 Task: Open Card Card0000000085 in Board Board0000000022 in Workspace WS0000000008 in Trello. Add Member Email0000000029 to Card Card0000000085 in Board Board0000000022 in Workspace WS0000000008 in Trello. Add Green Label titled Label0000000085 to Card Card0000000085 in Board Board0000000022 in Workspace WS0000000008 in Trello. Add Checklist CL0000000085 to Card Card0000000085 in Board Board0000000022 in Workspace WS0000000008 in Trello. Add Dates with Start Date as Apr 08 2023 and Due Date as Apr 30 2023 to Card Card0000000085 in Board Board0000000022 in Workspace WS0000000008 in Trello
Action: Mouse moved to (372, 203)
Screenshot: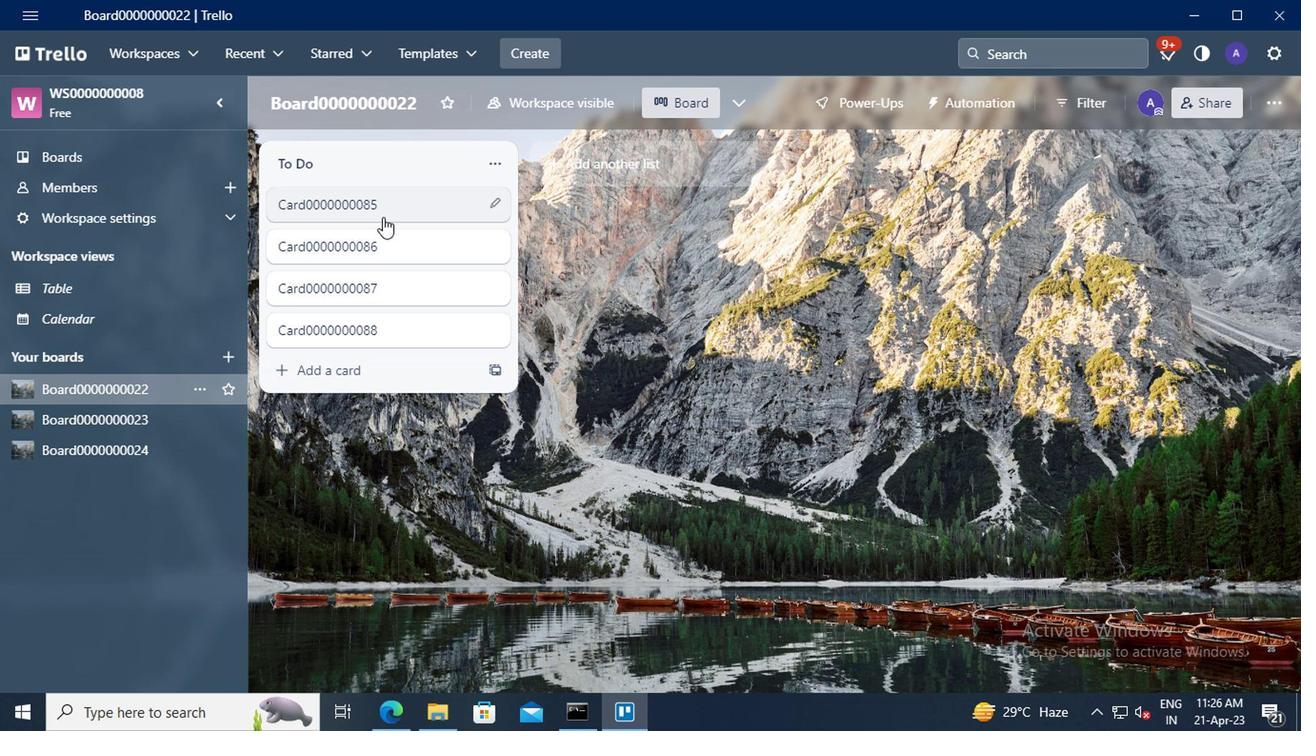 
Action: Mouse pressed left at (372, 203)
Screenshot: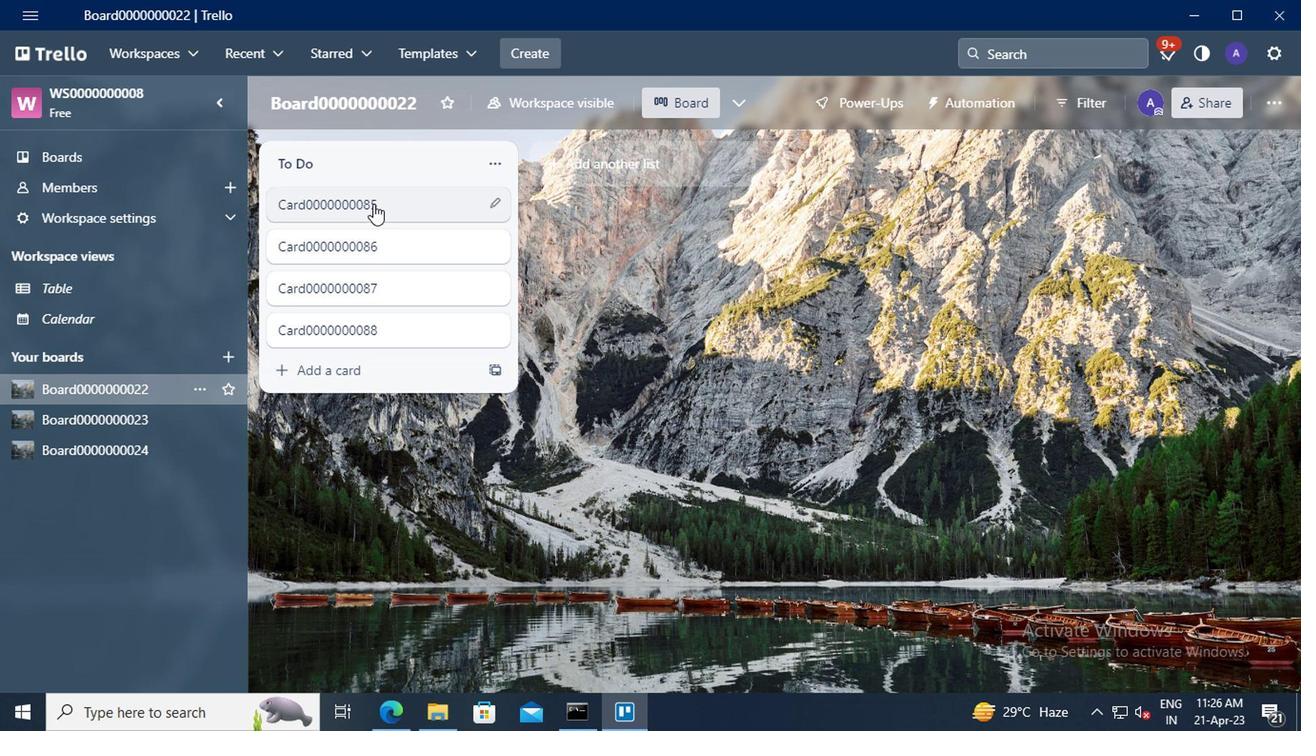 
Action: Mouse moved to (889, 178)
Screenshot: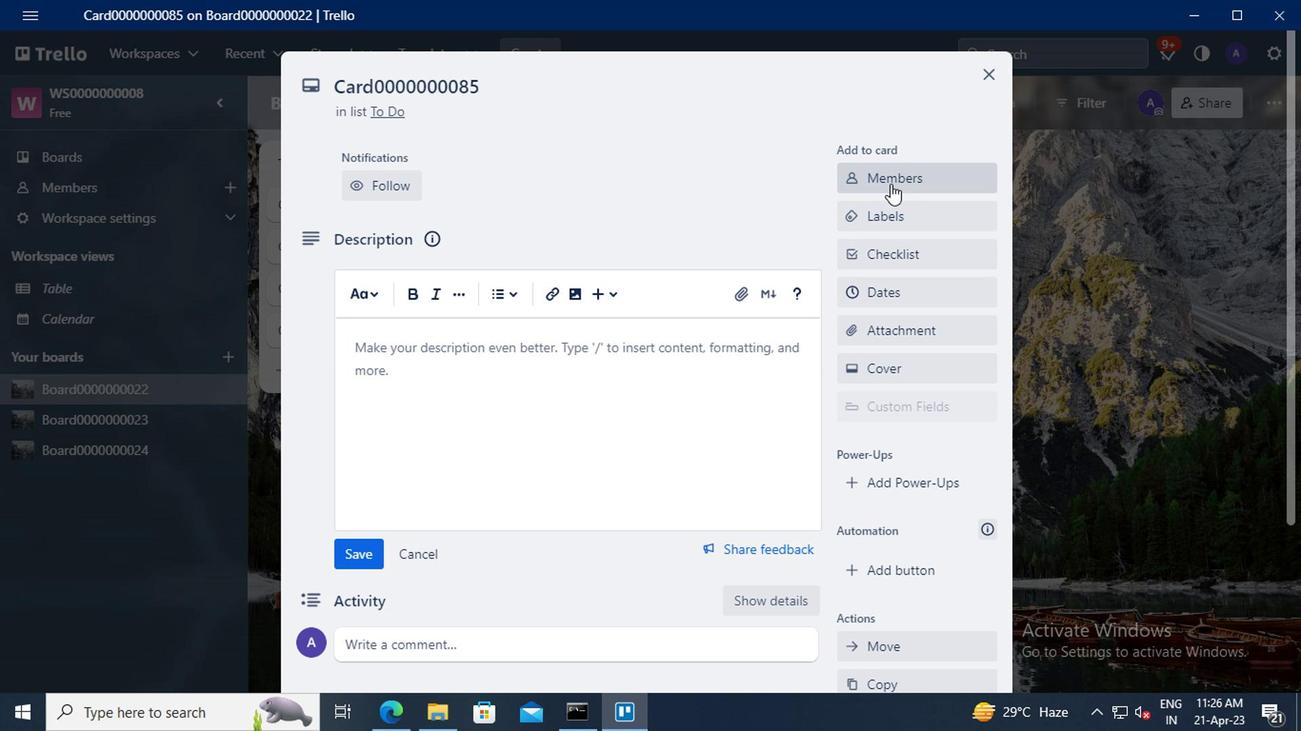 
Action: Mouse pressed left at (889, 178)
Screenshot: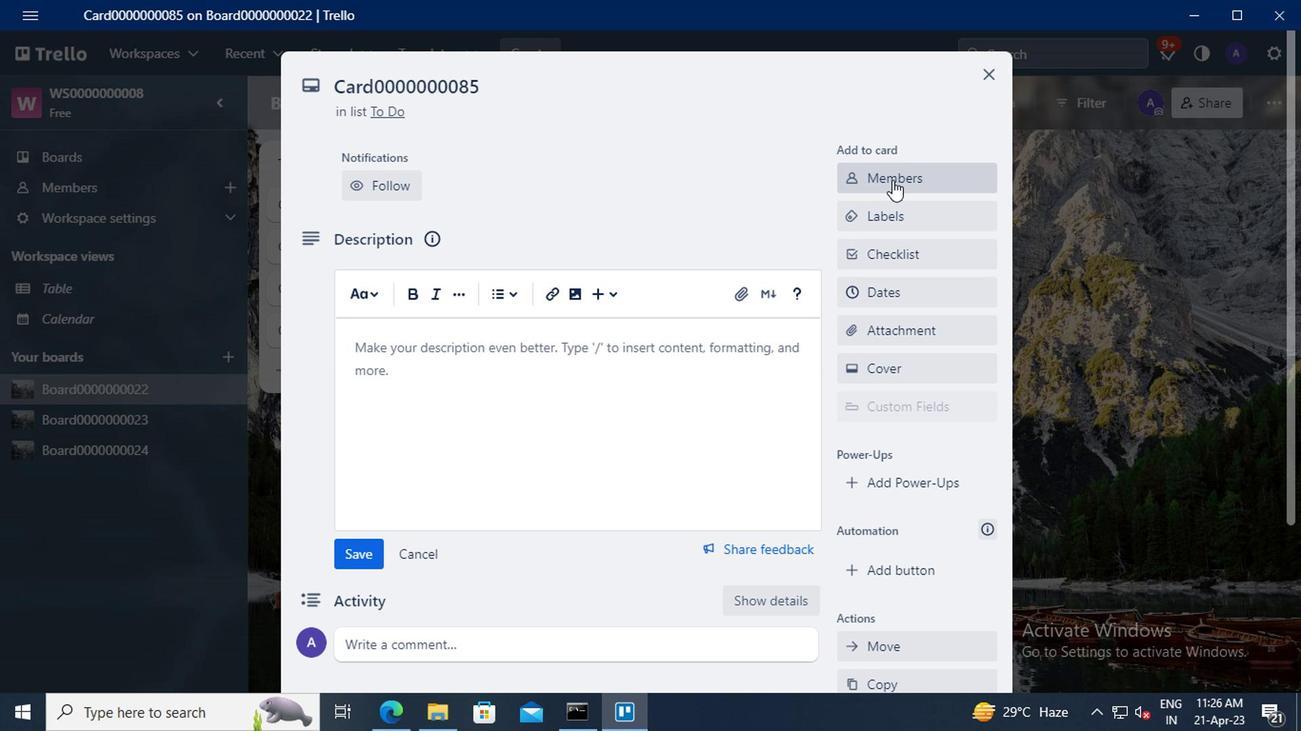 
Action: Mouse moved to (888, 262)
Screenshot: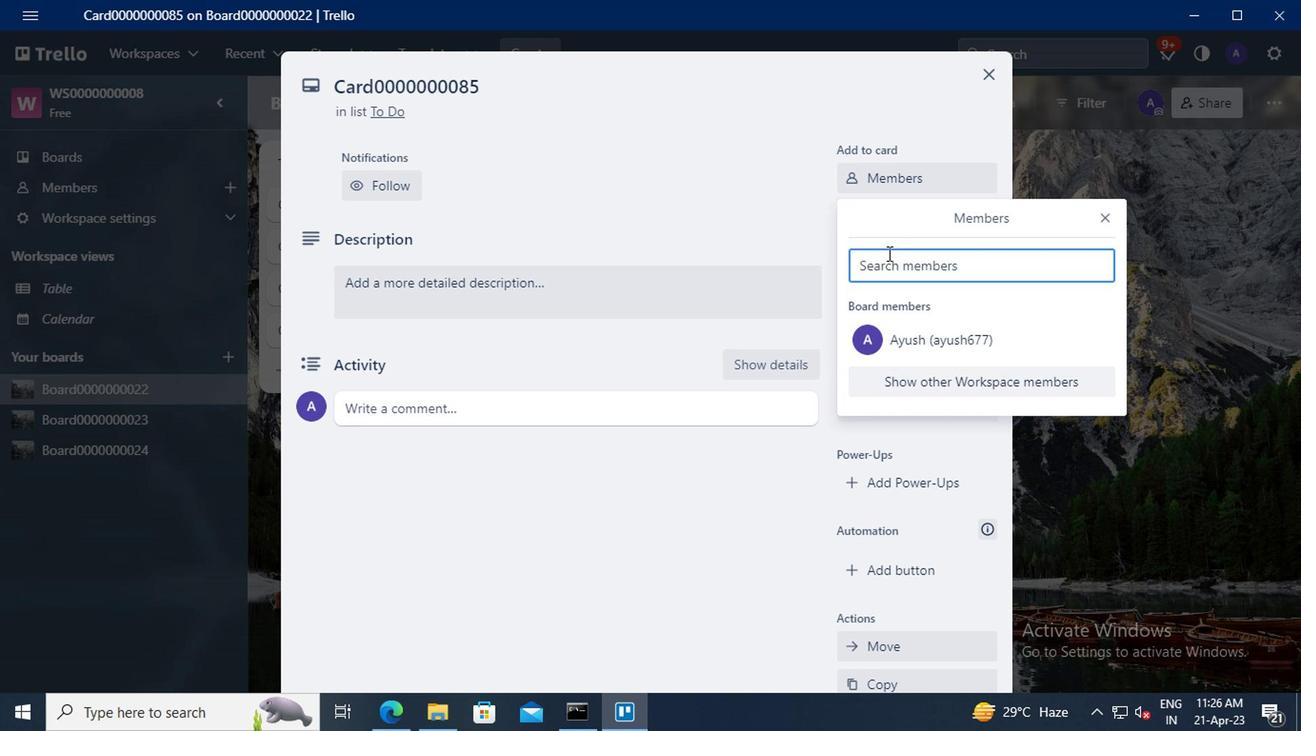 
Action: Mouse pressed left at (888, 262)
Screenshot: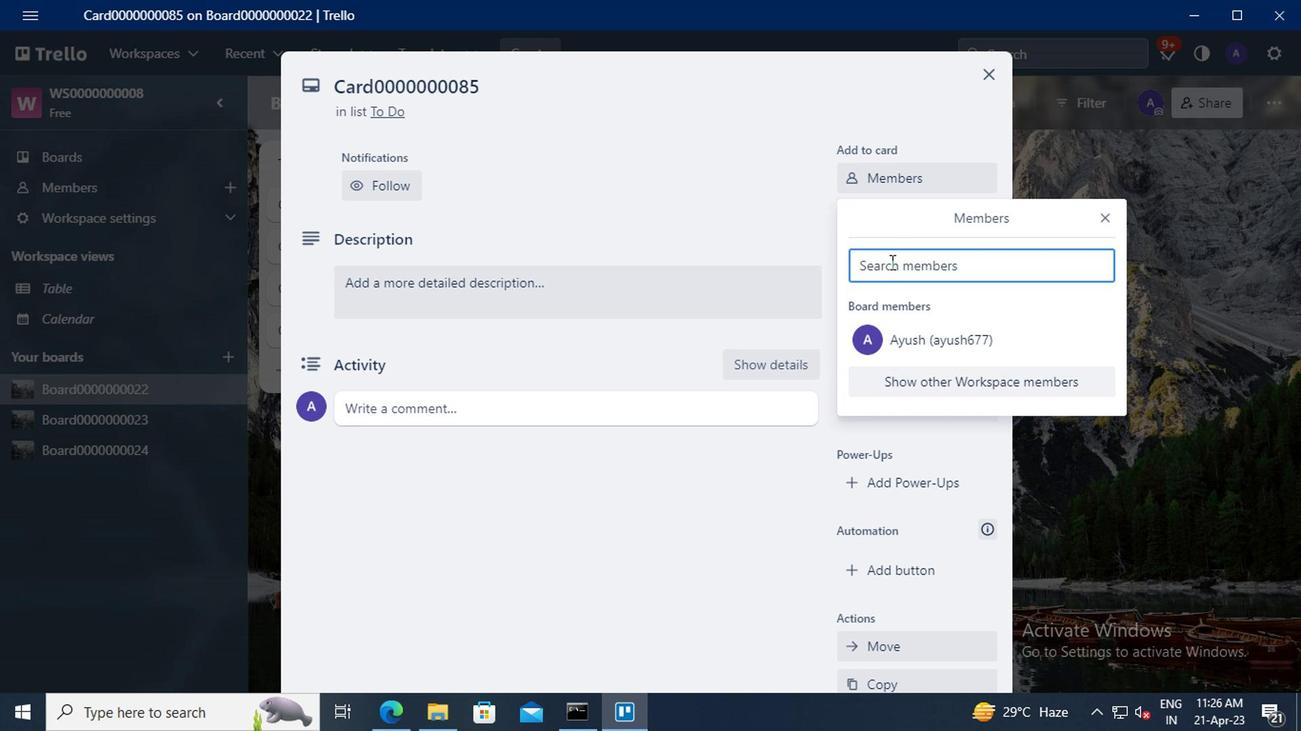 
Action: Key pressed mailaustralia7<Key.shift>@GMAIL.COM
Screenshot: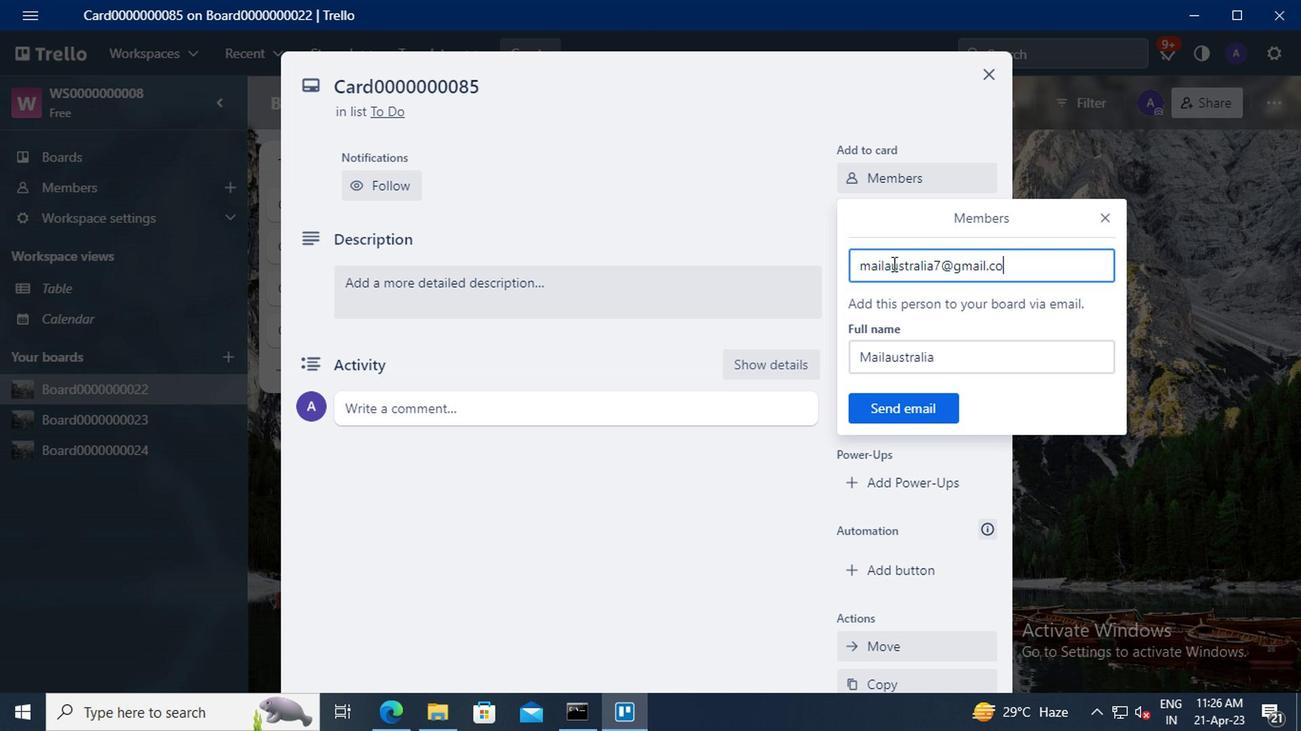 
Action: Mouse moved to (893, 401)
Screenshot: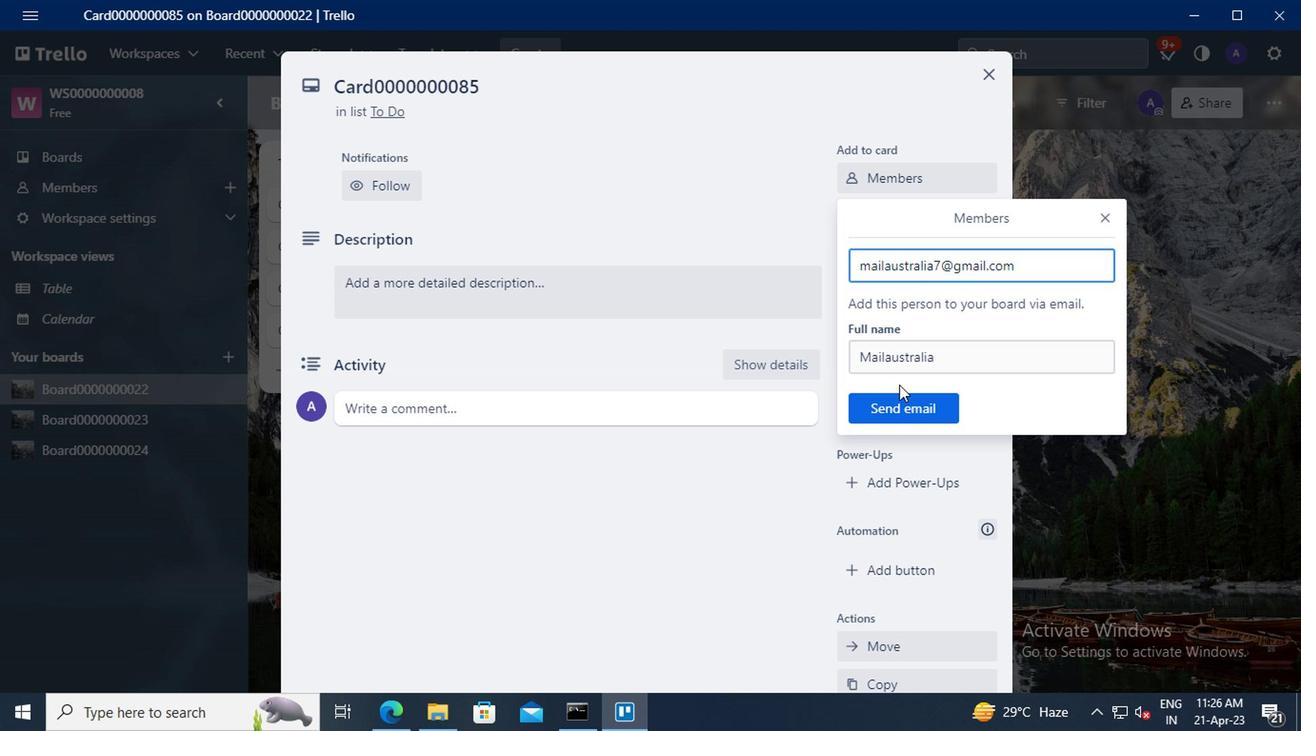 
Action: Mouse pressed left at (893, 401)
Screenshot: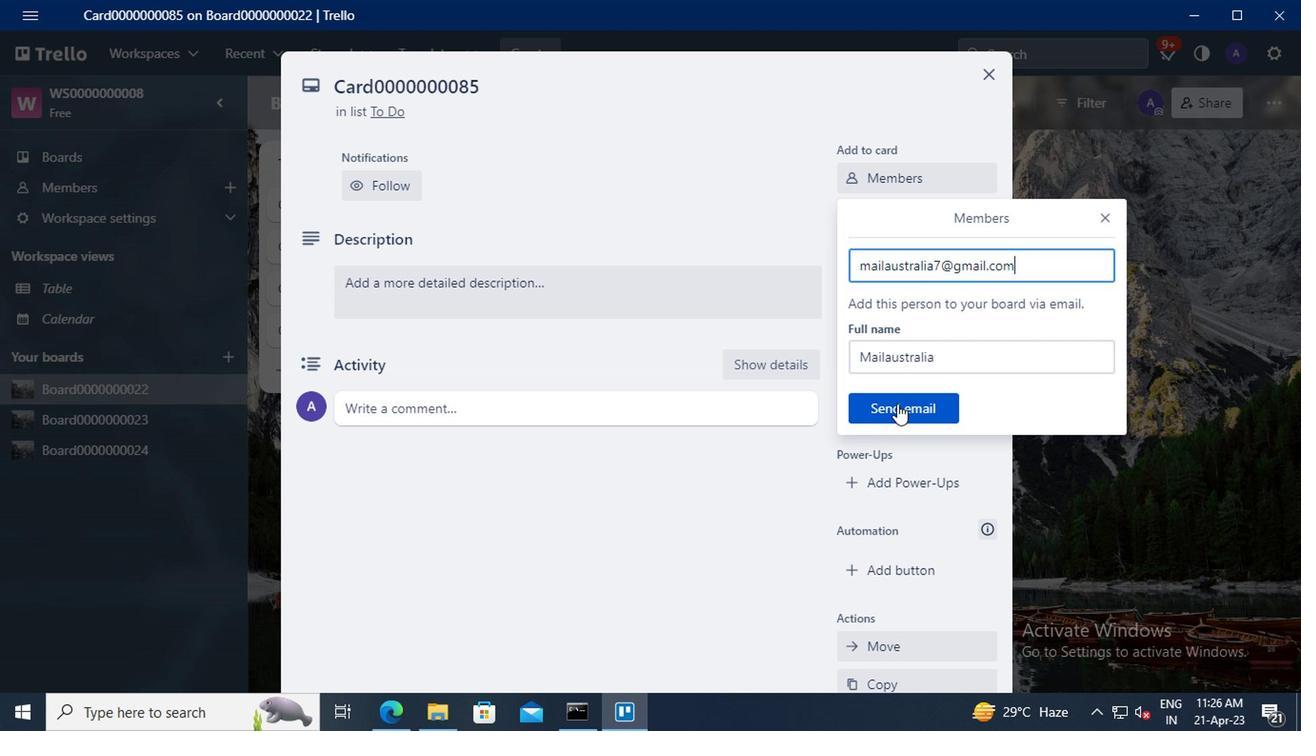 
Action: Mouse moved to (915, 282)
Screenshot: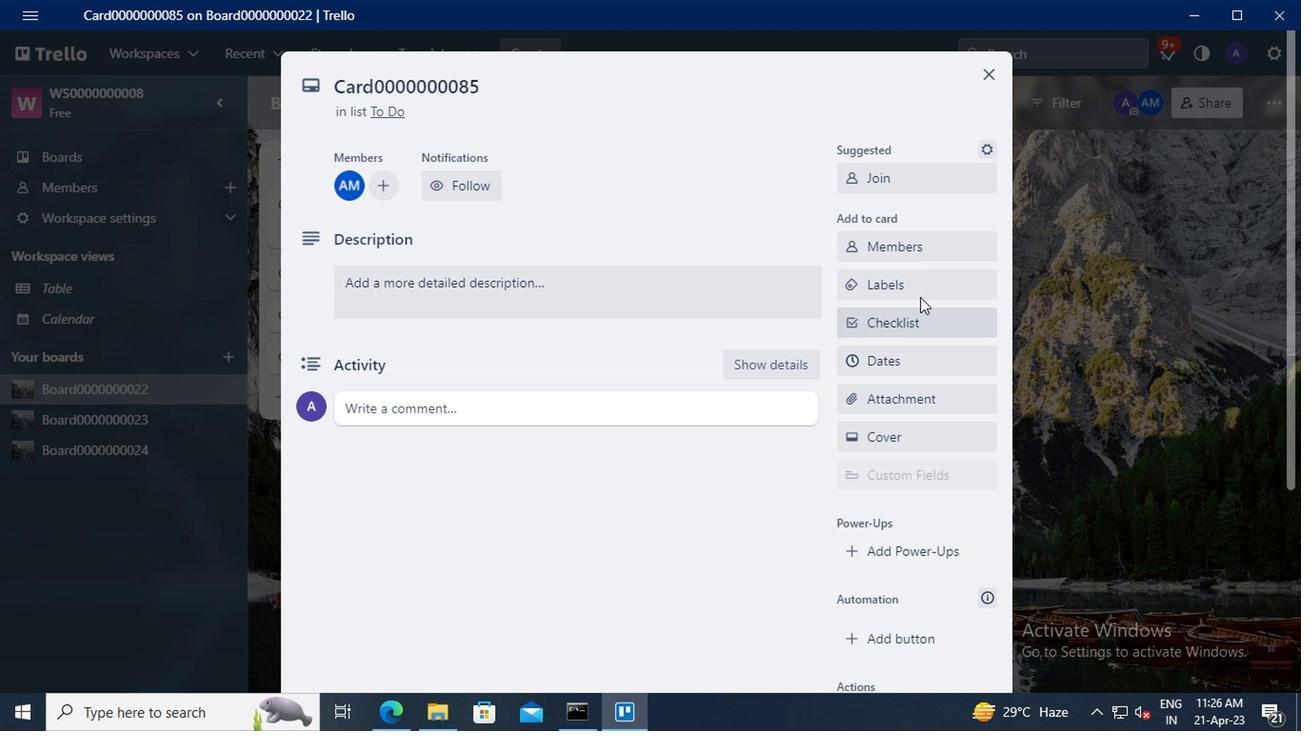 
Action: Mouse pressed left at (915, 282)
Screenshot: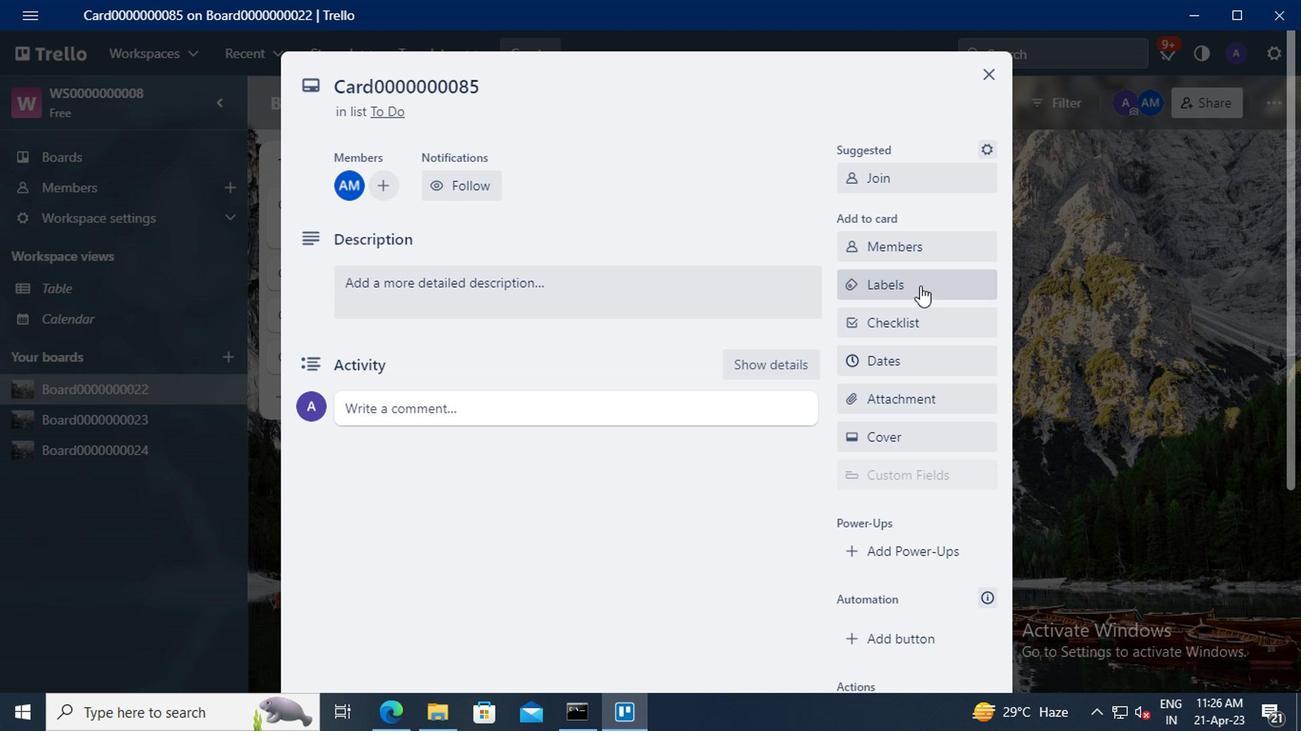 
Action: Mouse moved to (965, 431)
Screenshot: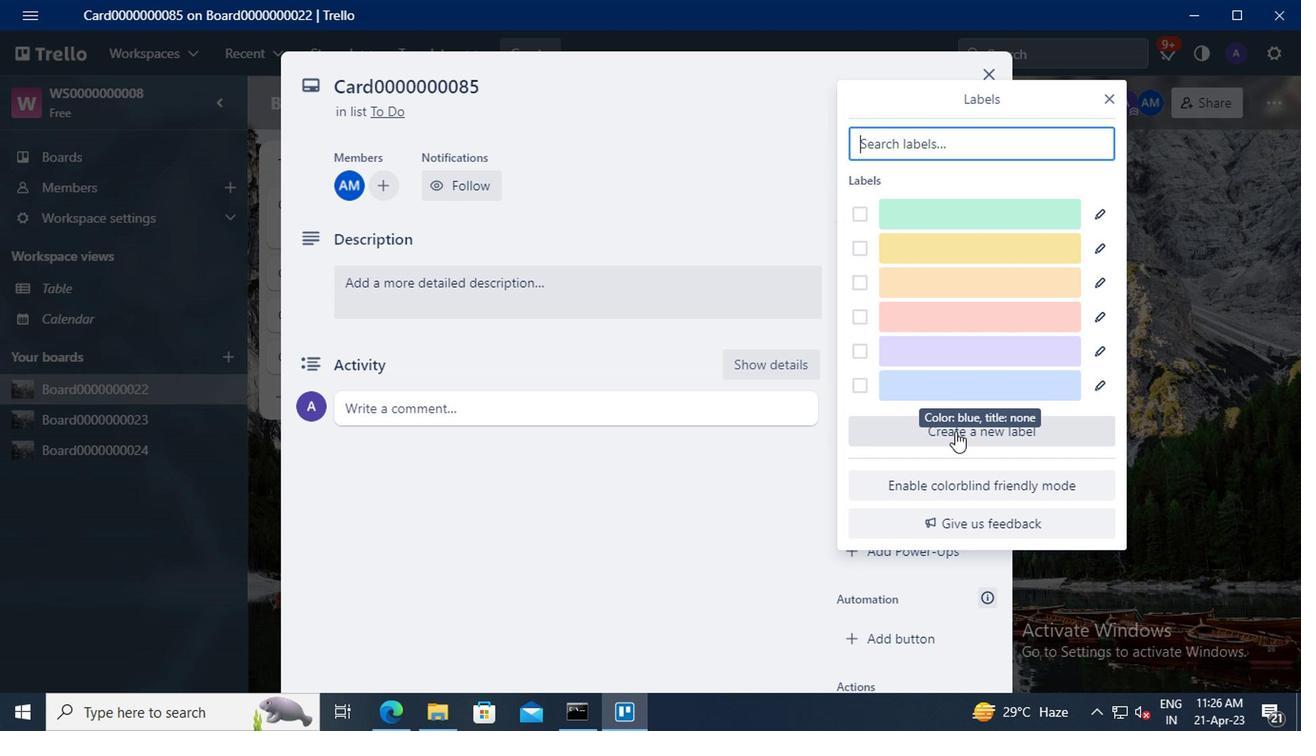 
Action: Mouse pressed left at (965, 431)
Screenshot: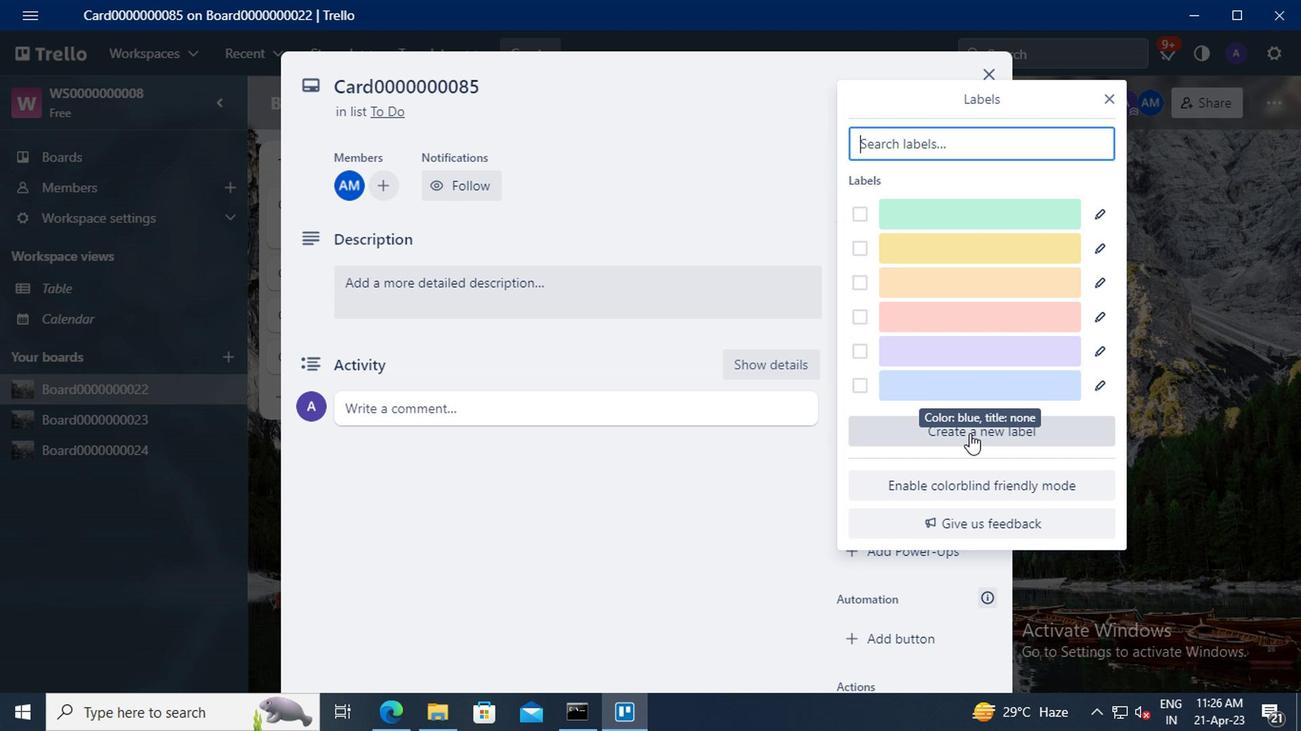 
Action: Mouse moved to (910, 277)
Screenshot: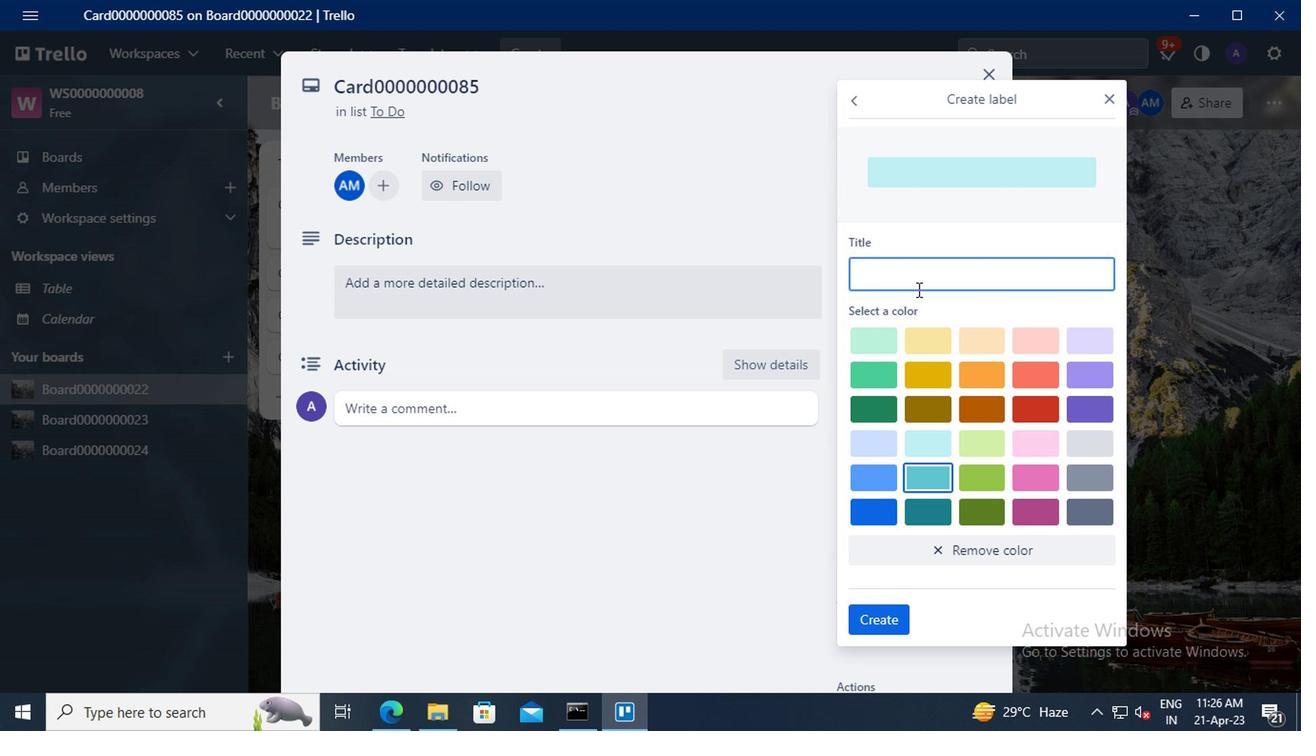 
Action: Mouse pressed left at (910, 277)
Screenshot: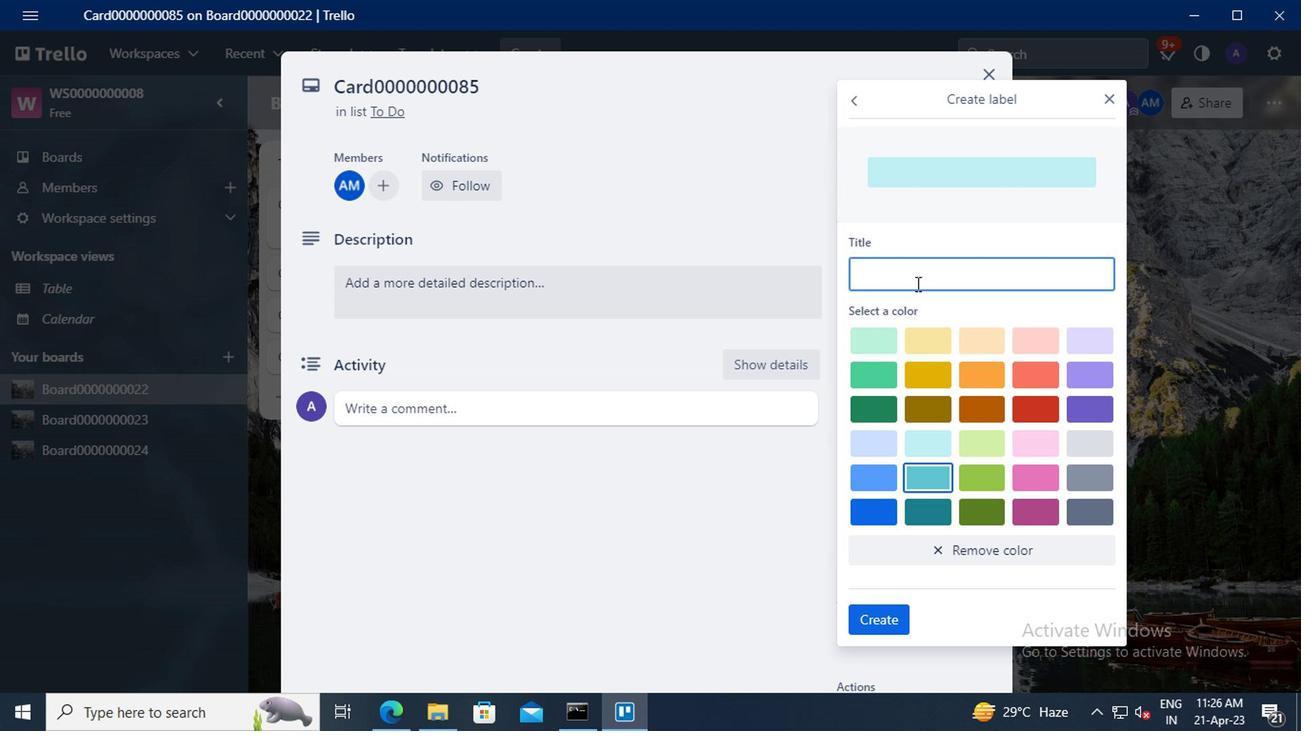 
Action: Key pressed <Key.shift>LABEL0000000085
Screenshot: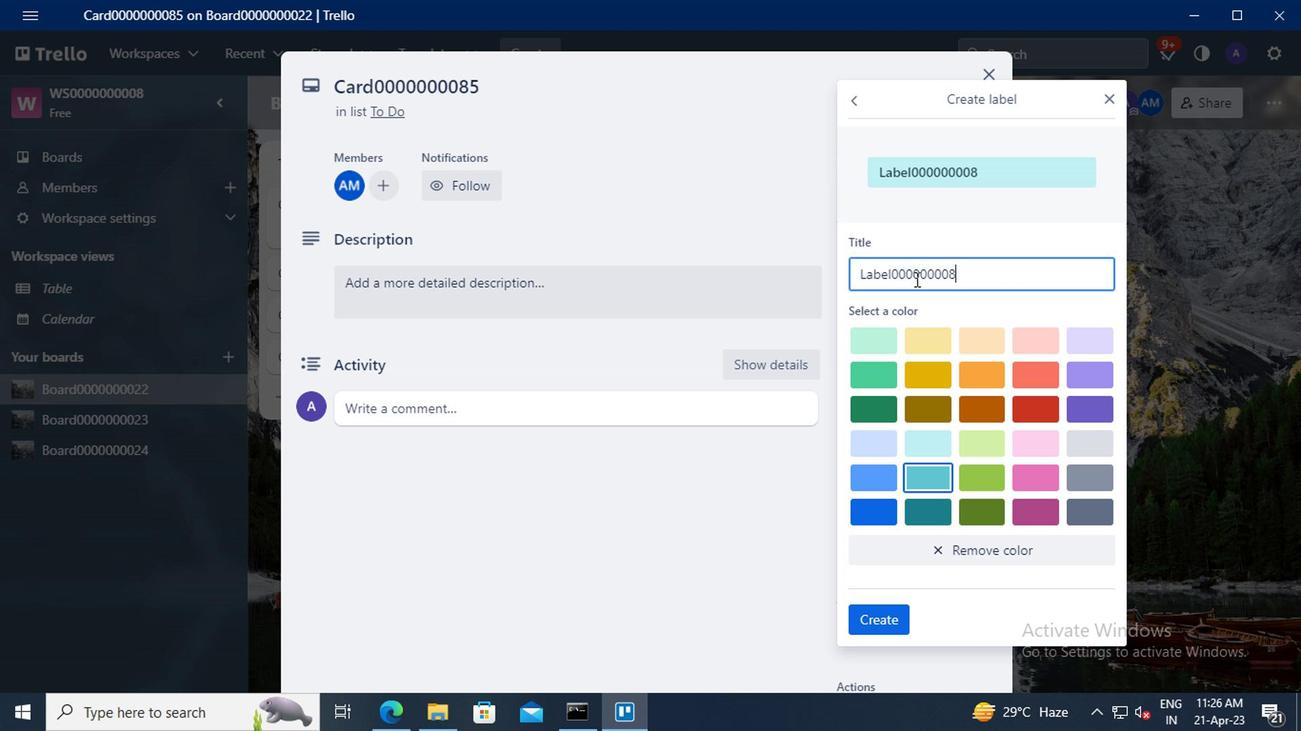 
Action: Mouse moved to (879, 368)
Screenshot: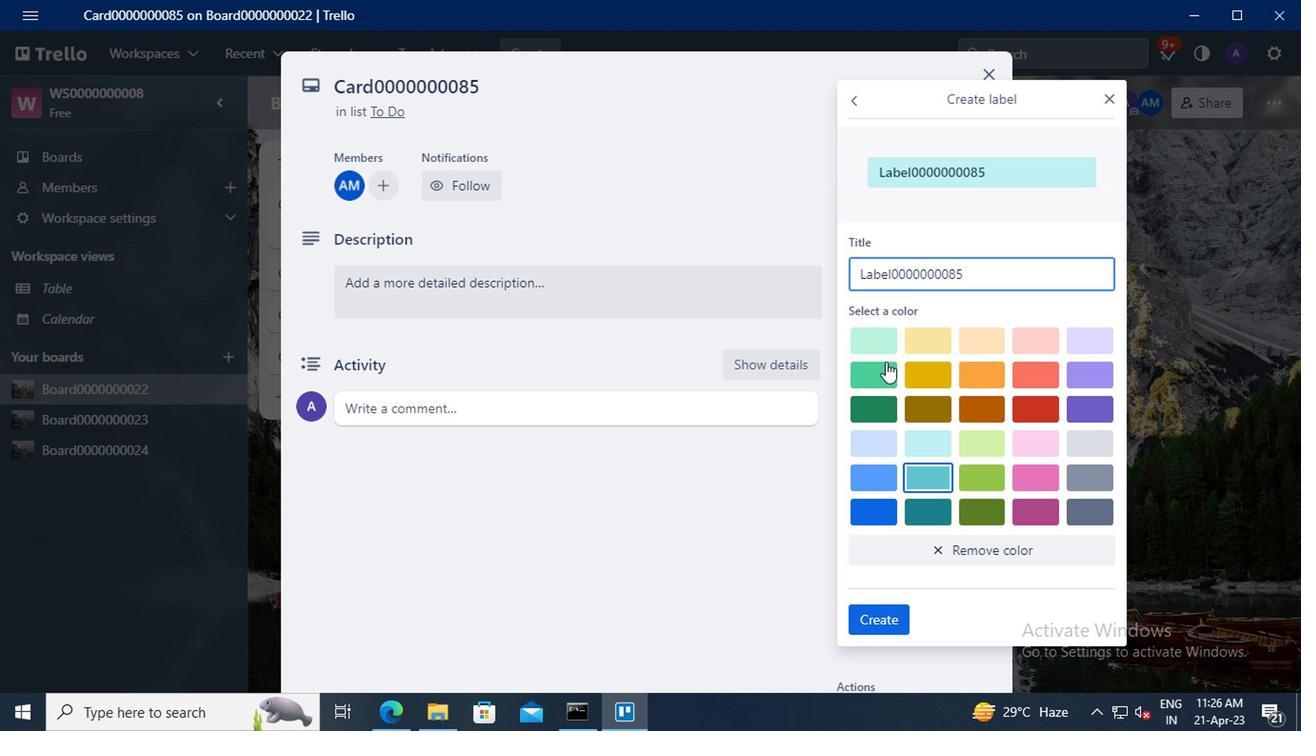 
Action: Mouse pressed left at (879, 368)
Screenshot: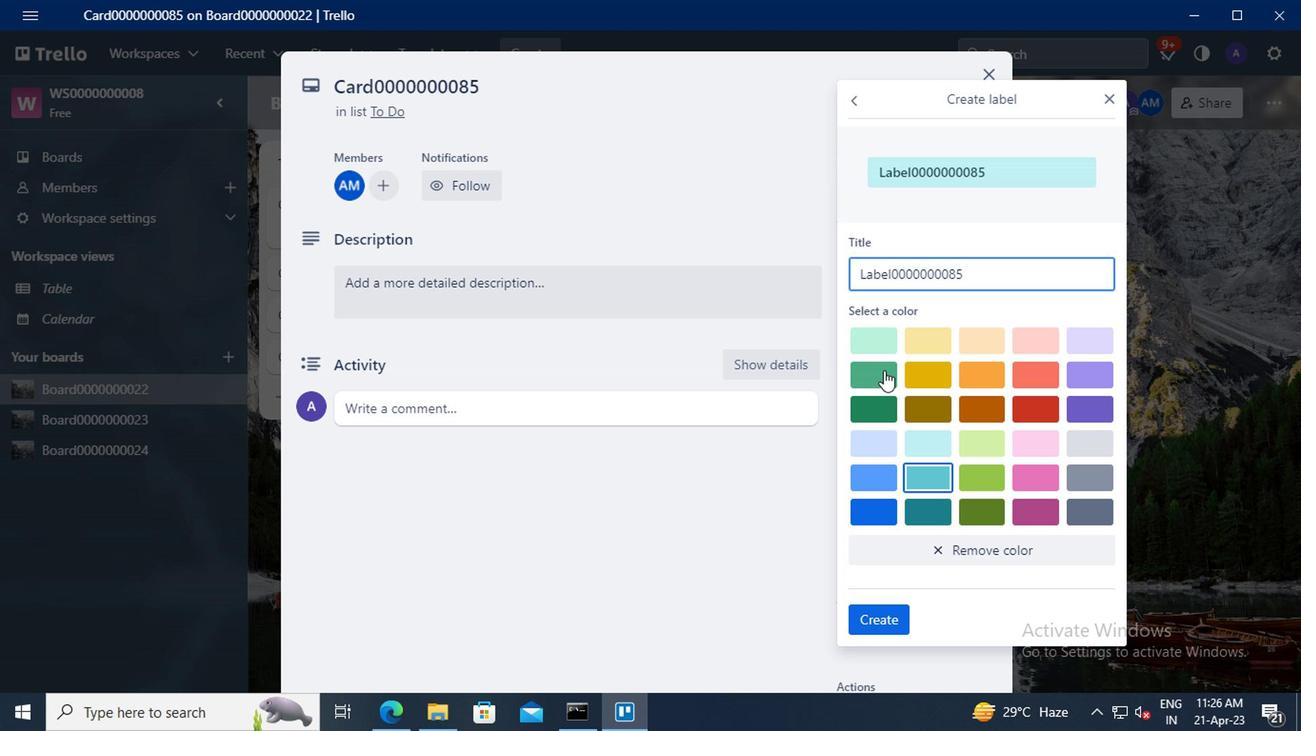 
Action: Mouse moved to (881, 611)
Screenshot: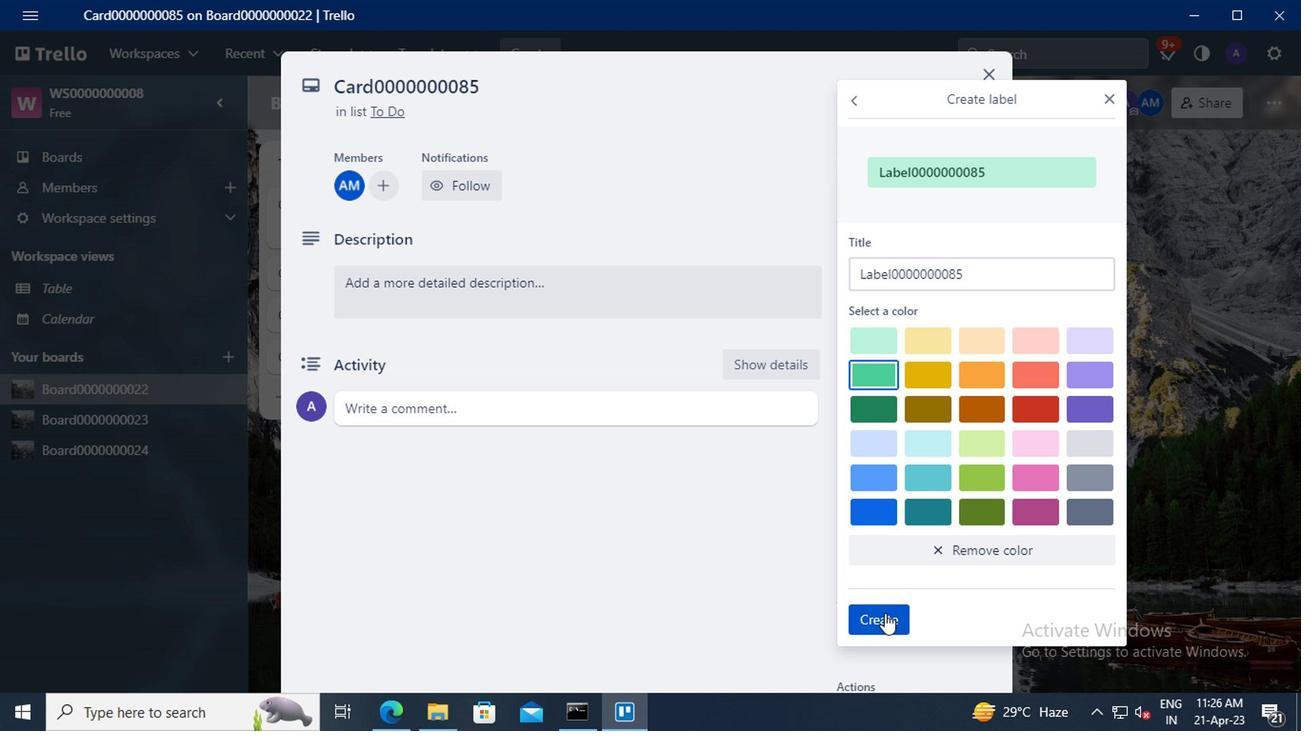 
Action: Mouse pressed left at (881, 611)
Screenshot: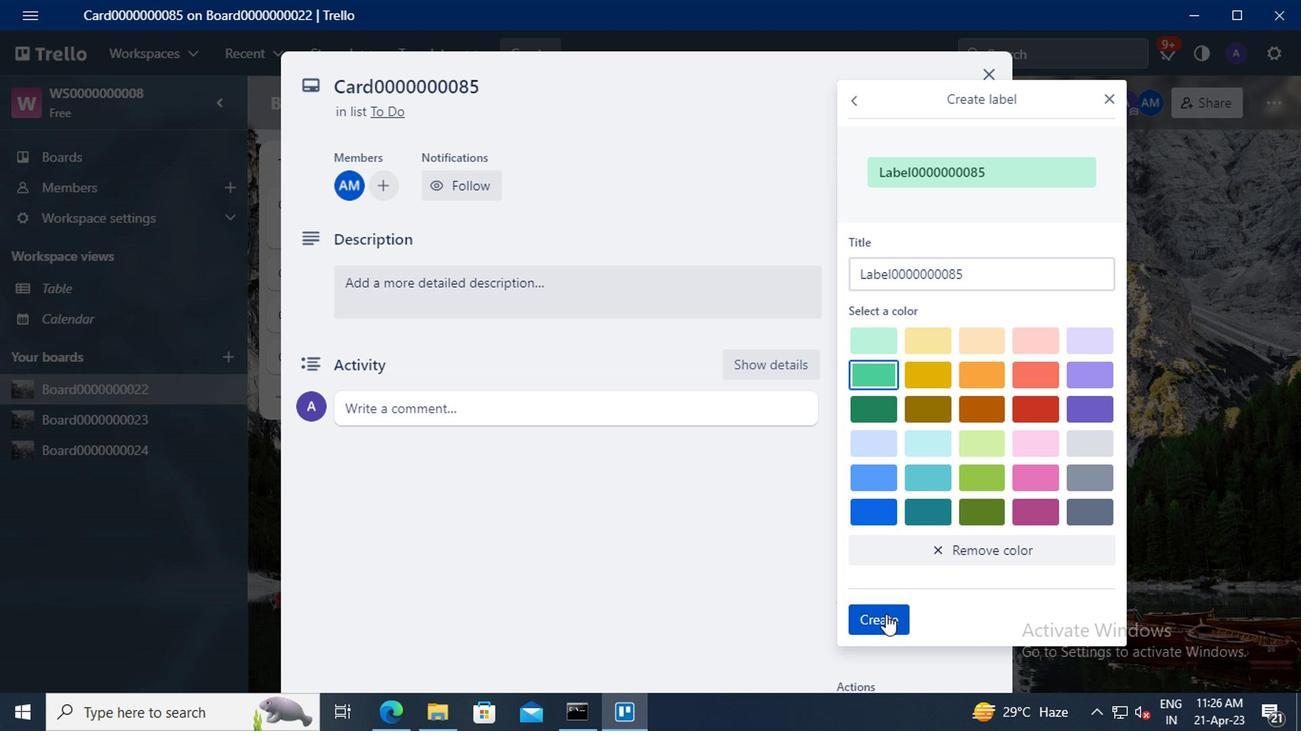 
Action: Mouse moved to (1103, 100)
Screenshot: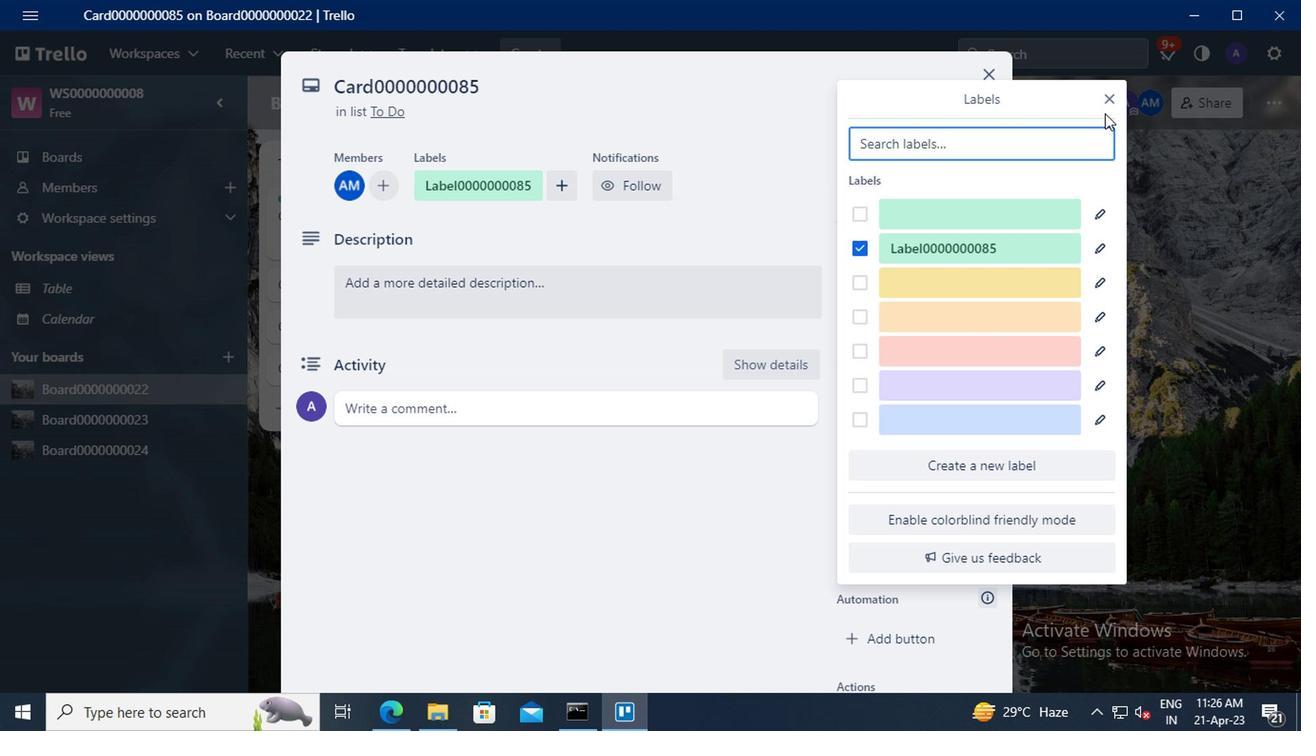 
Action: Mouse pressed left at (1103, 100)
Screenshot: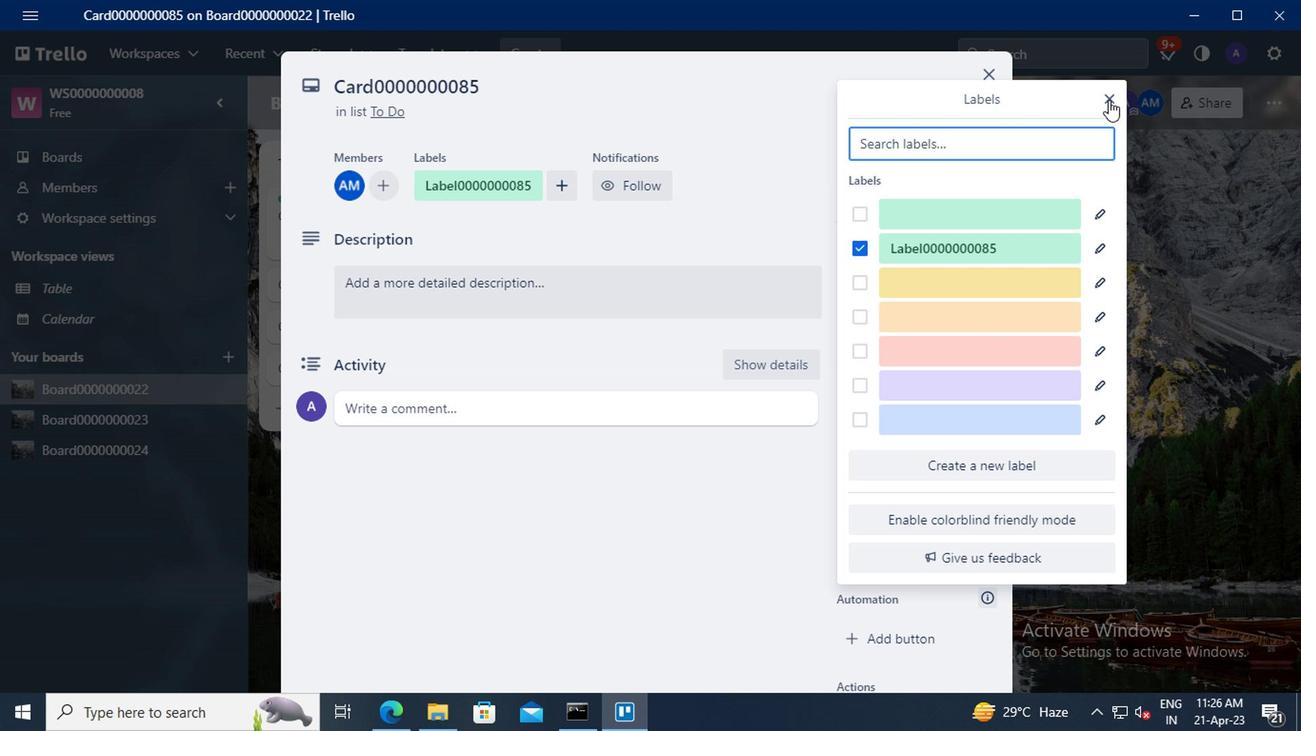 
Action: Mouse moved to (916, 315)
Screenshot: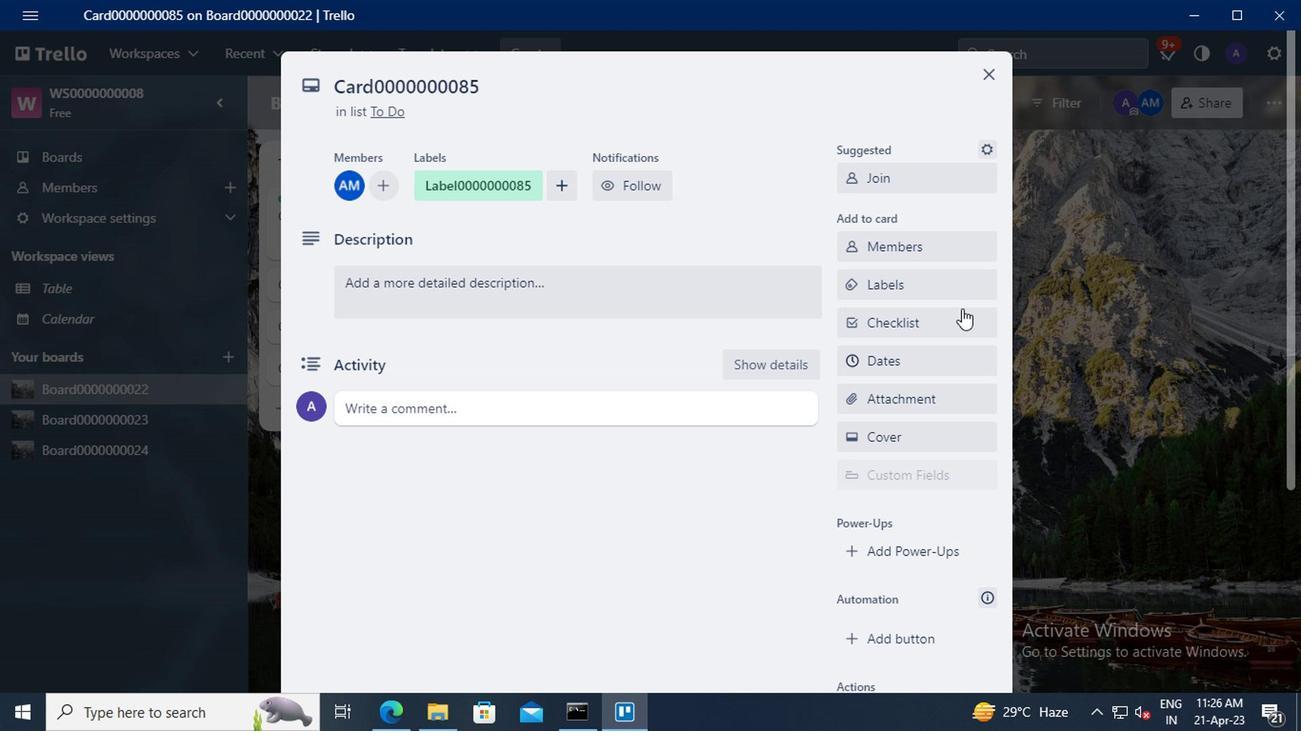 
Action: Mouse pressed left at (916, 315)
Screenshot: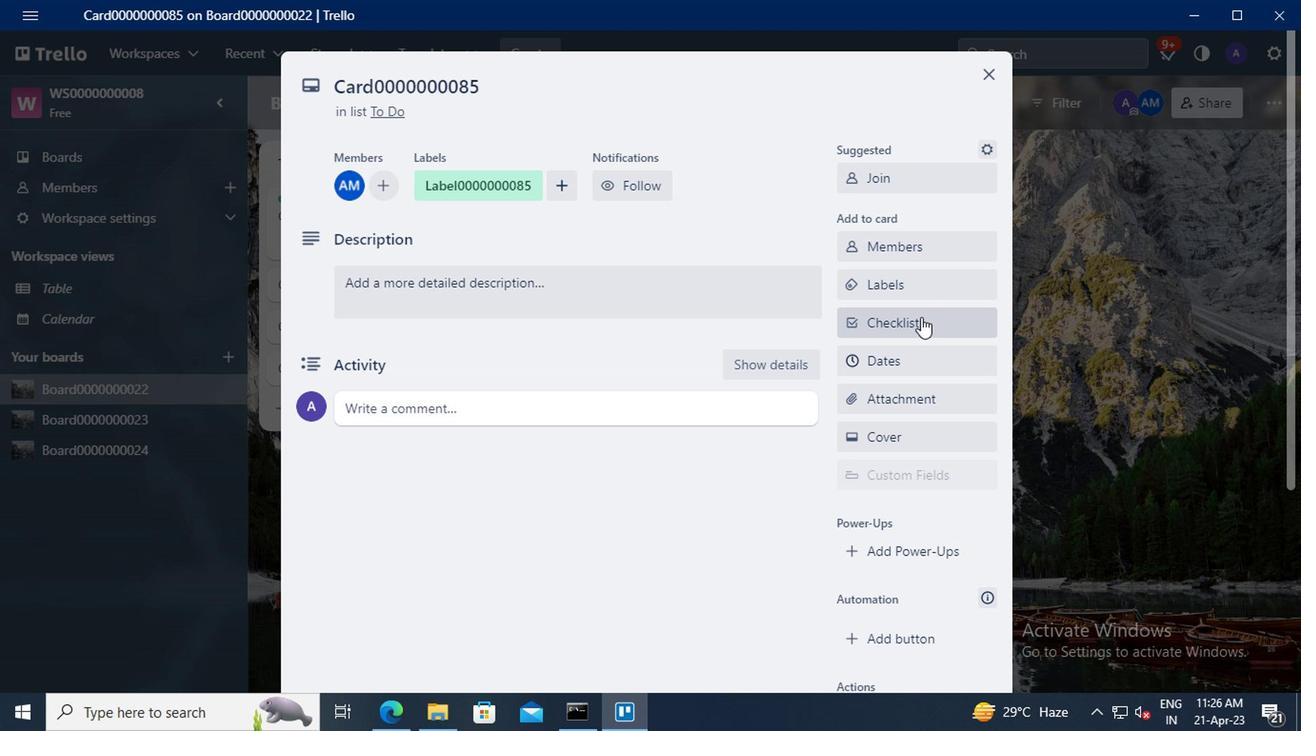 
Action: Key pressed <Key.delete><Key.shift>CL0000000085
Screenshot: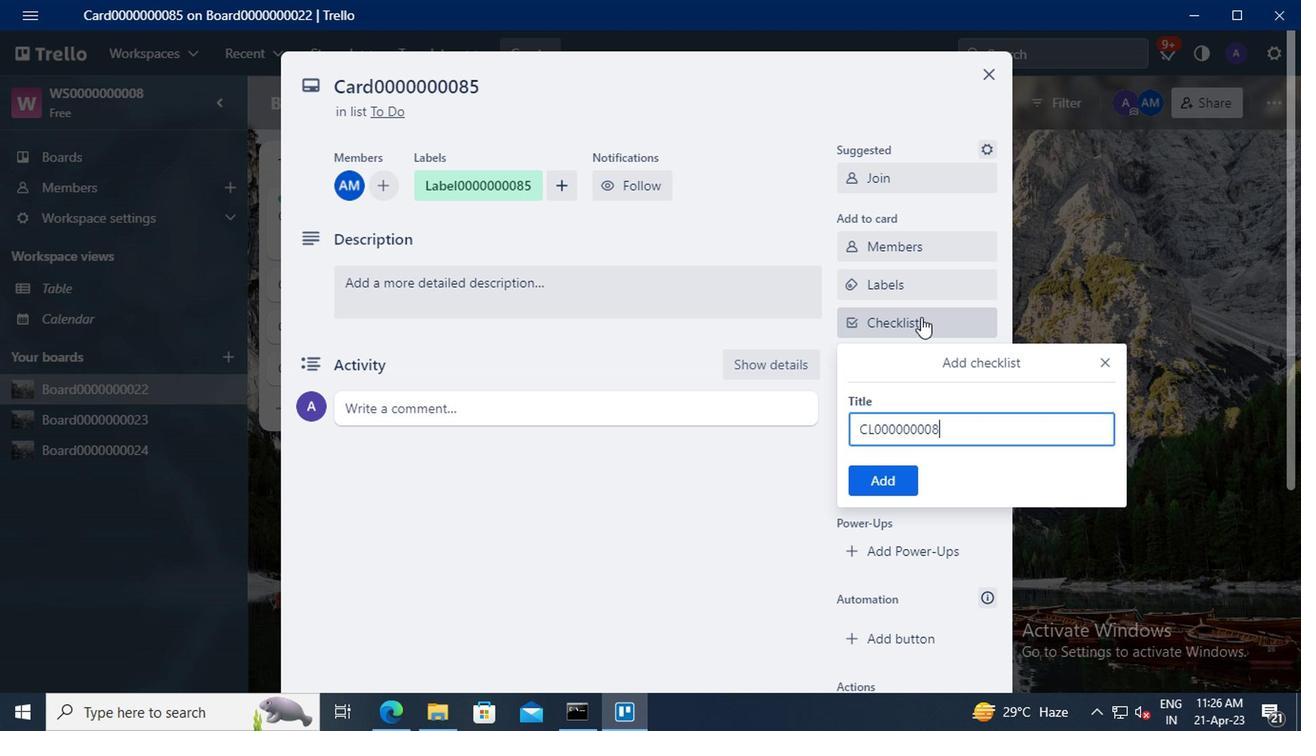 
Action: Mouse moved to (888, 479)
Screenshot: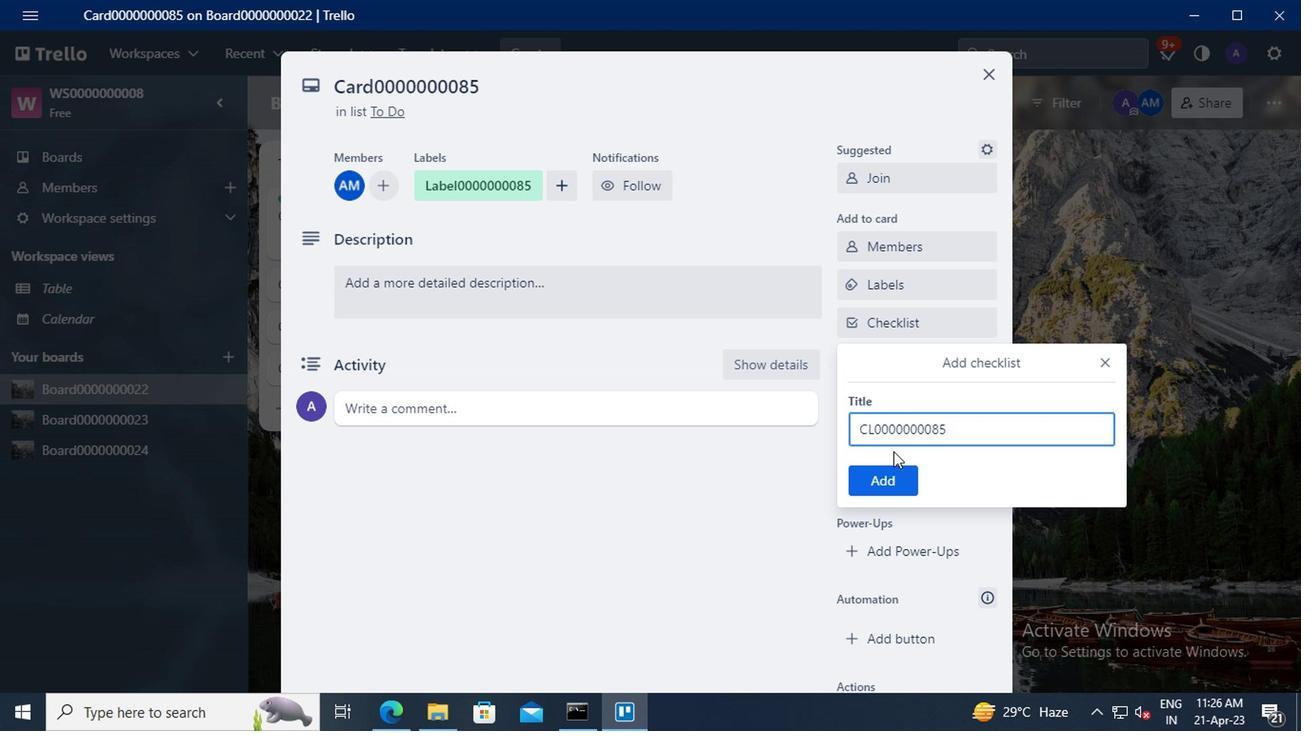 
Action: Mouse pressed left at (888, 479)
Screenshot: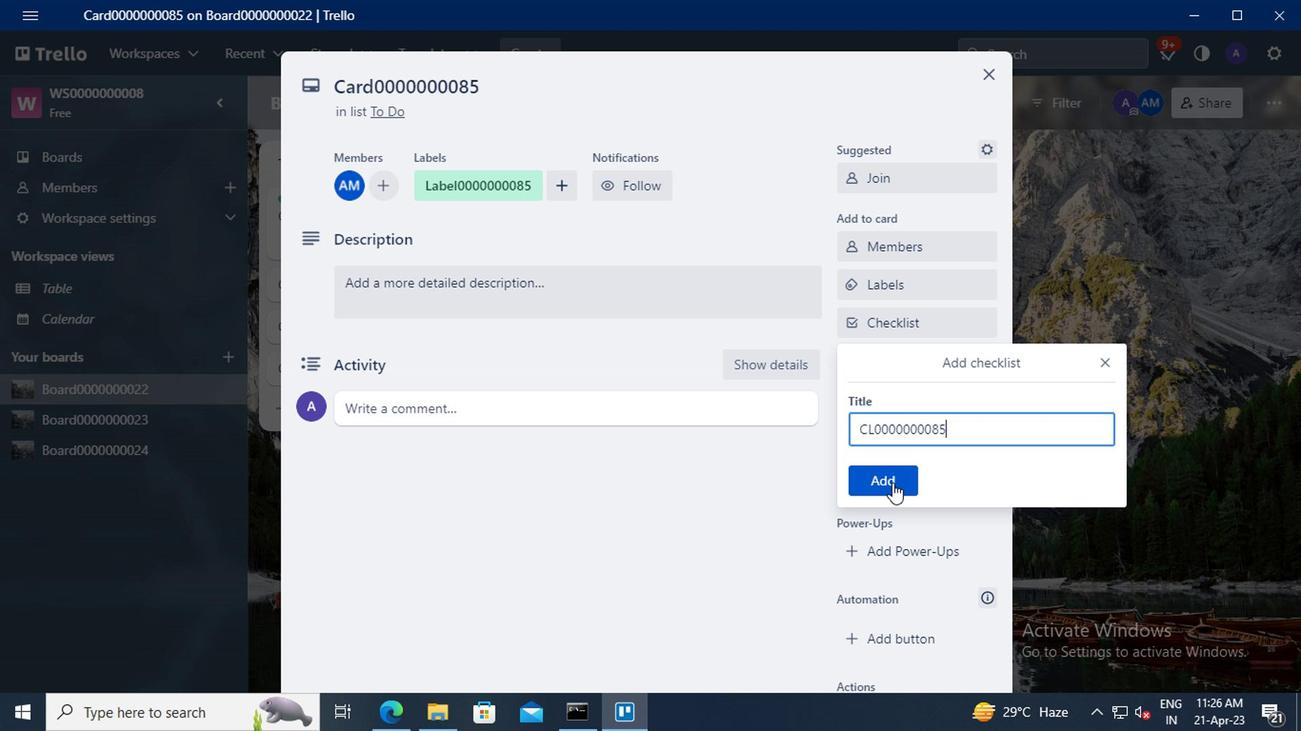 
Action: Mouse moved to (898, 358)
Screenshot: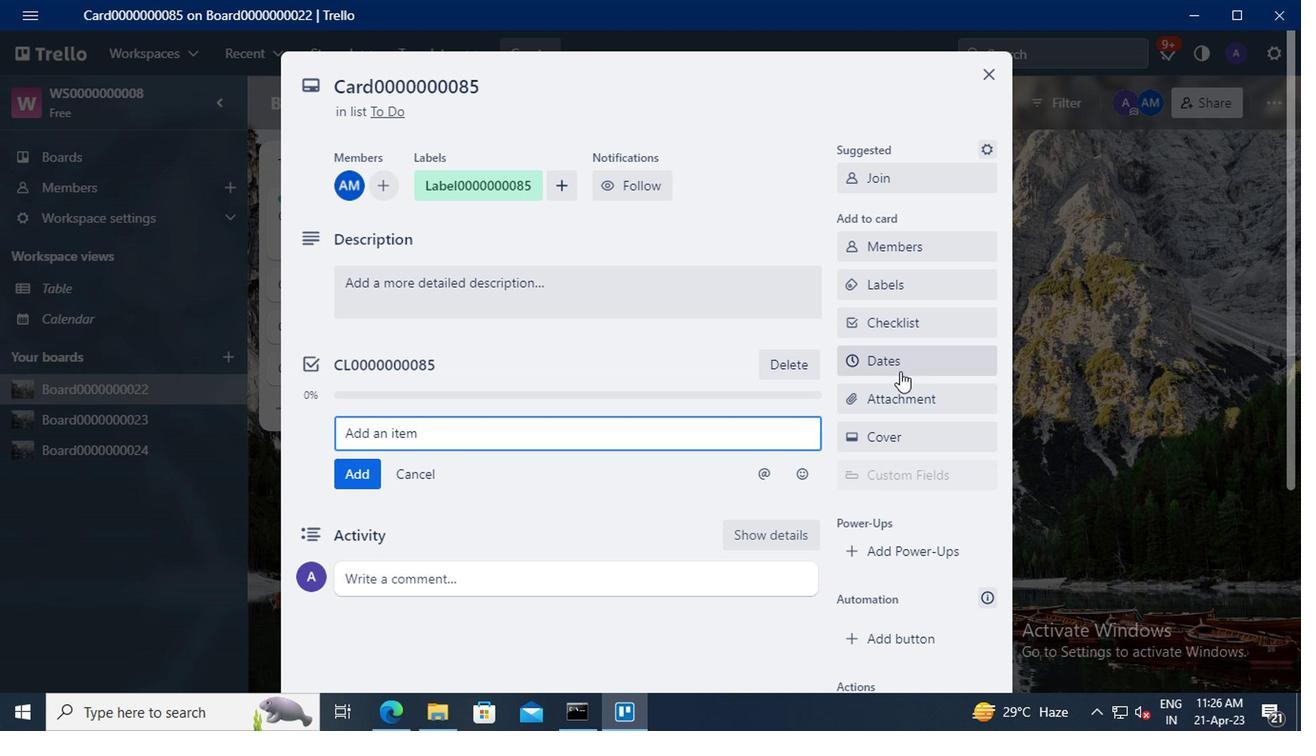 
Action: Mouse pressed left at (898, 358)
Screenshot: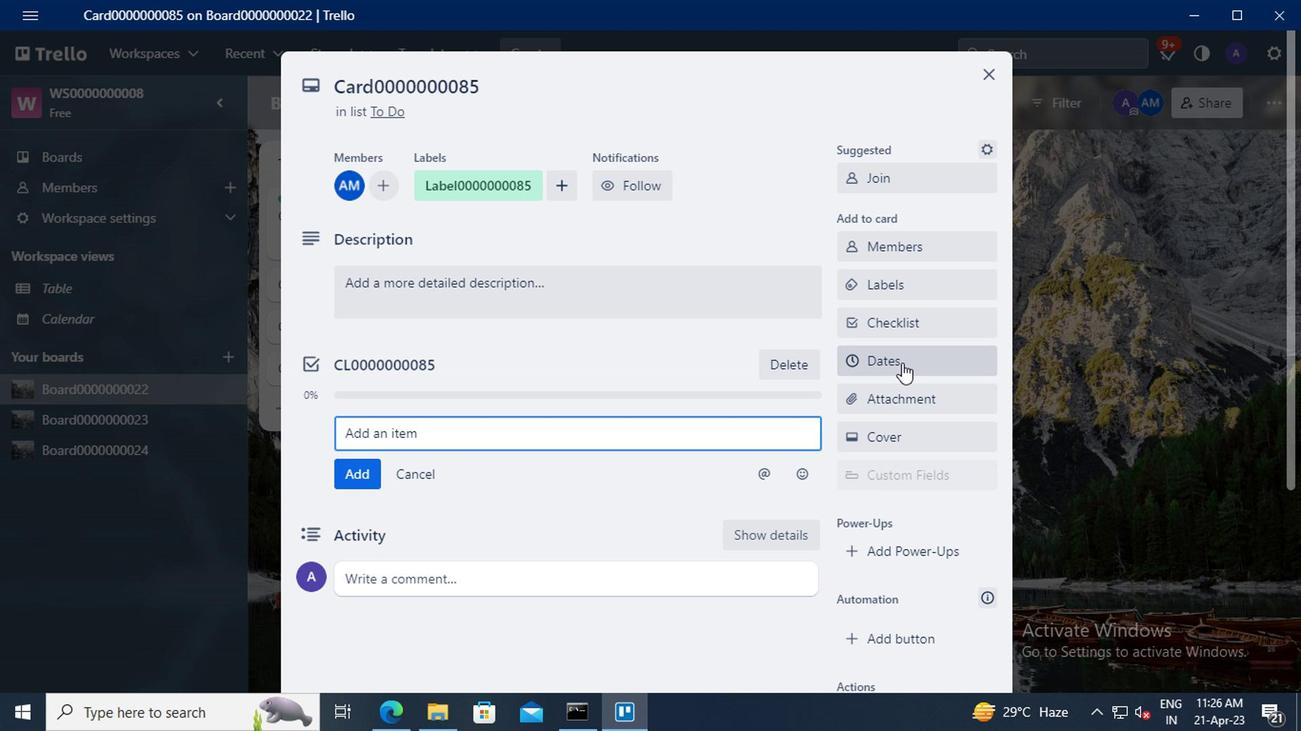
Action: Mouse moved to (853, 437)
Screenshot: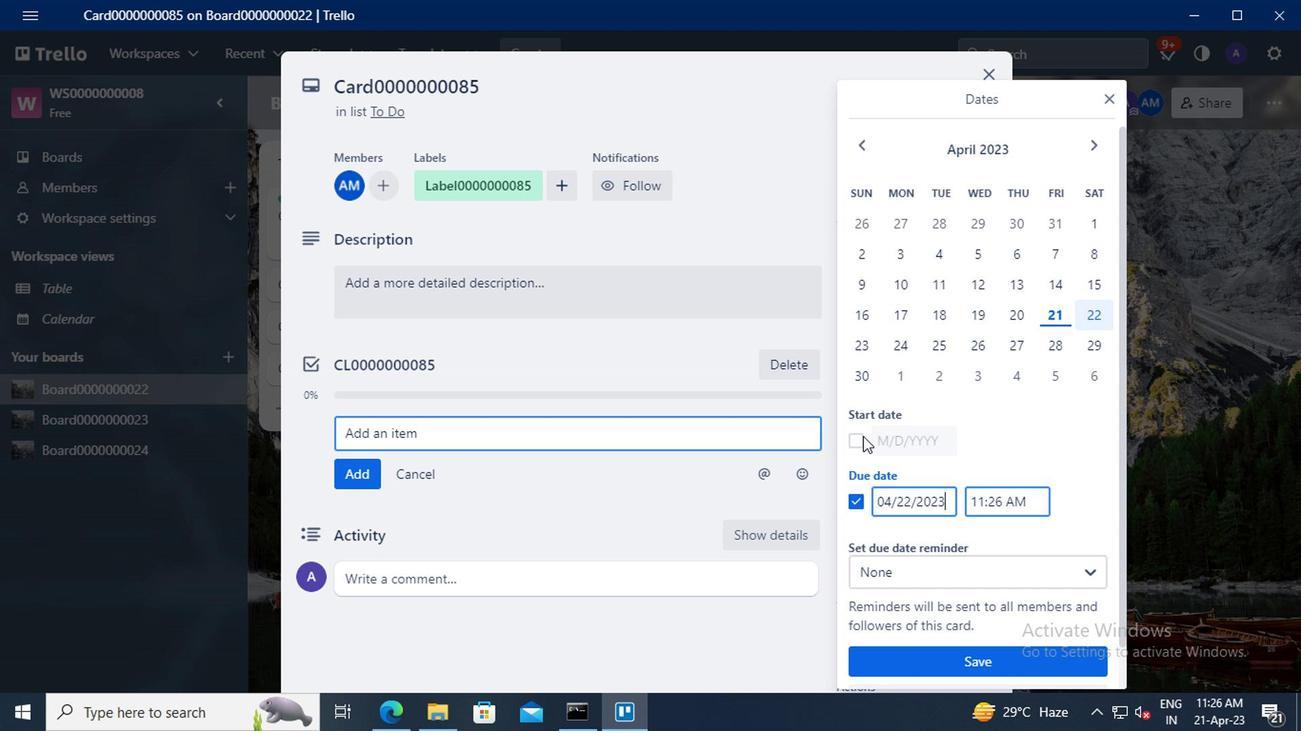 
Action: Mouse pressed left at (853, 437)
Screenshot: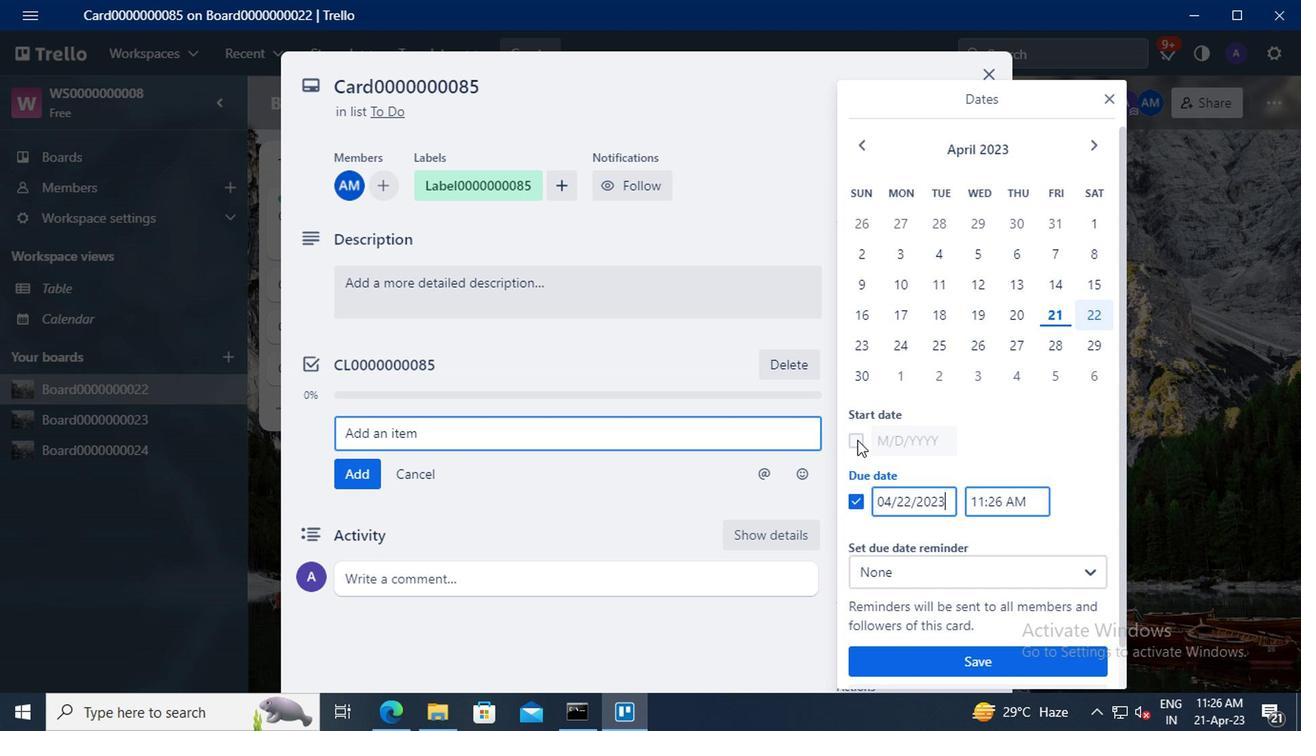 
Action: Mouse moved to (904, 437)
Screenshot: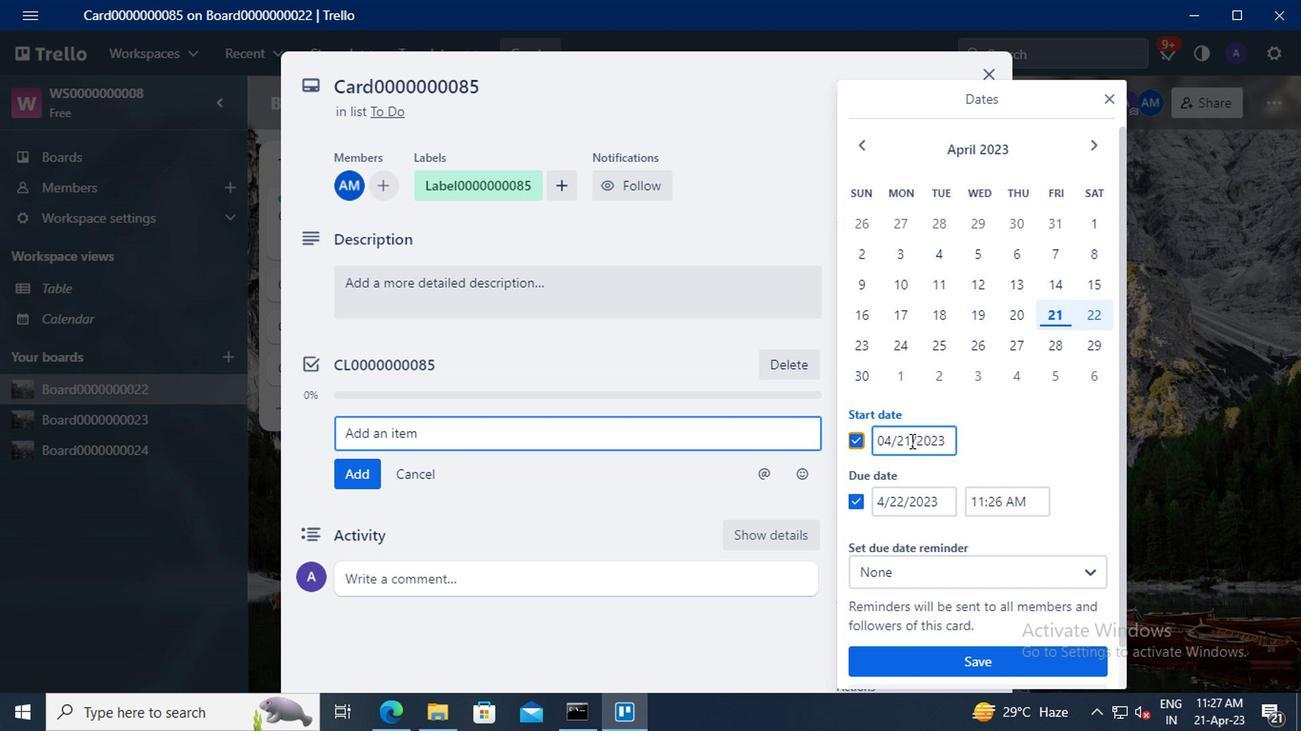 
Action: Mouse pressed left at (904, 437)
Screenshot: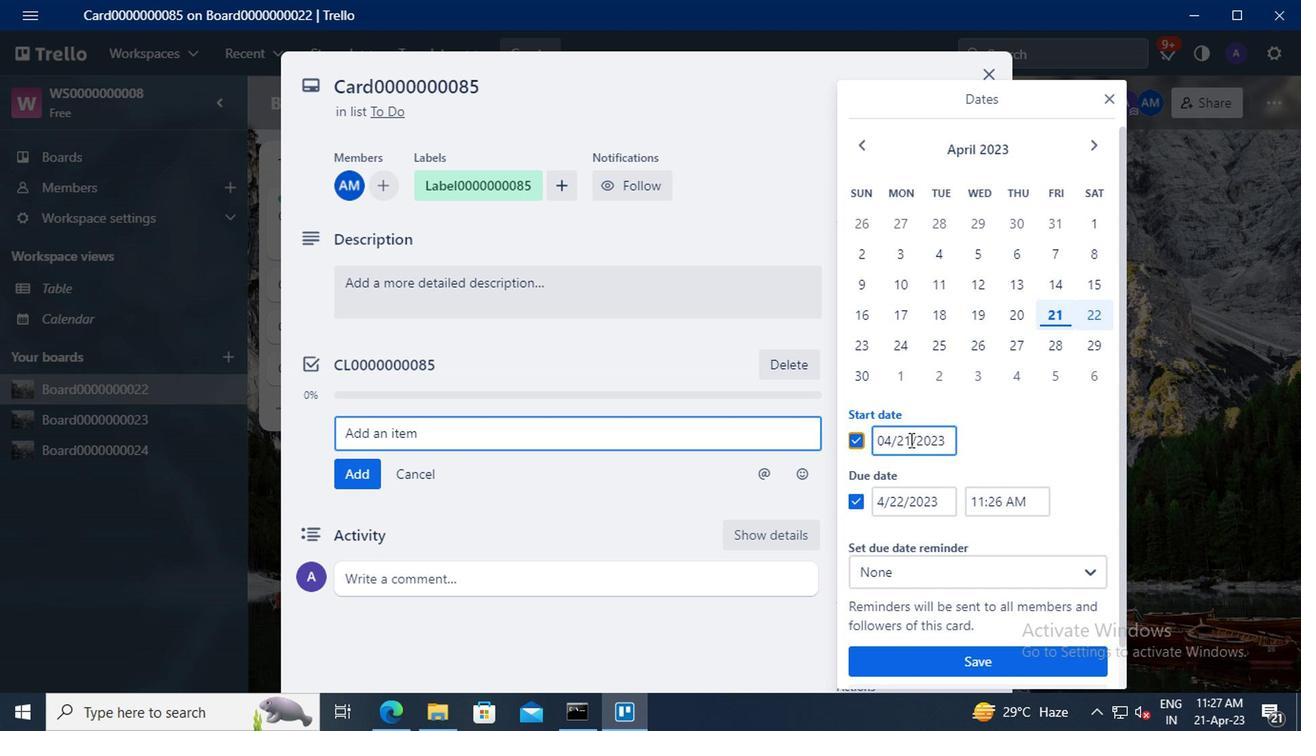 
Action: Mouse moved to (914, 386)
Screenshot: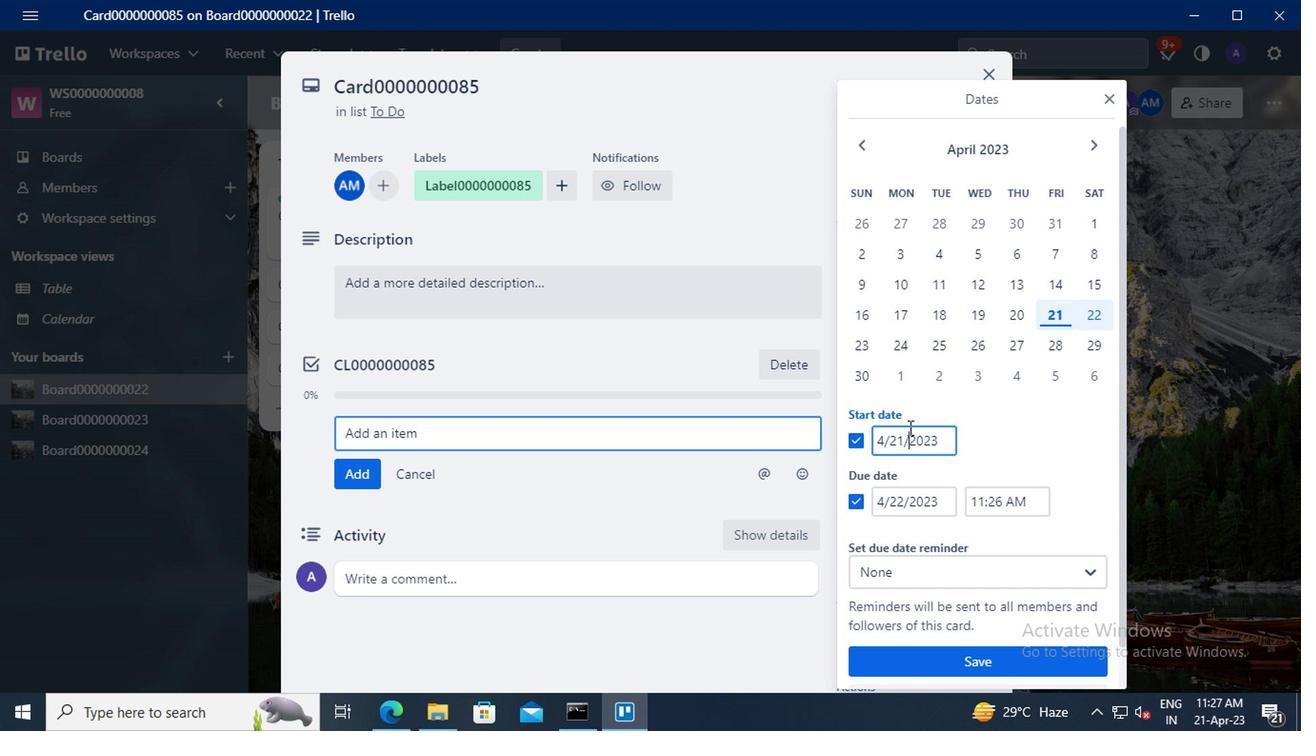 
Action: Key pressed <Key.left><Key.backspace><Key.backspace>8
Screenshot: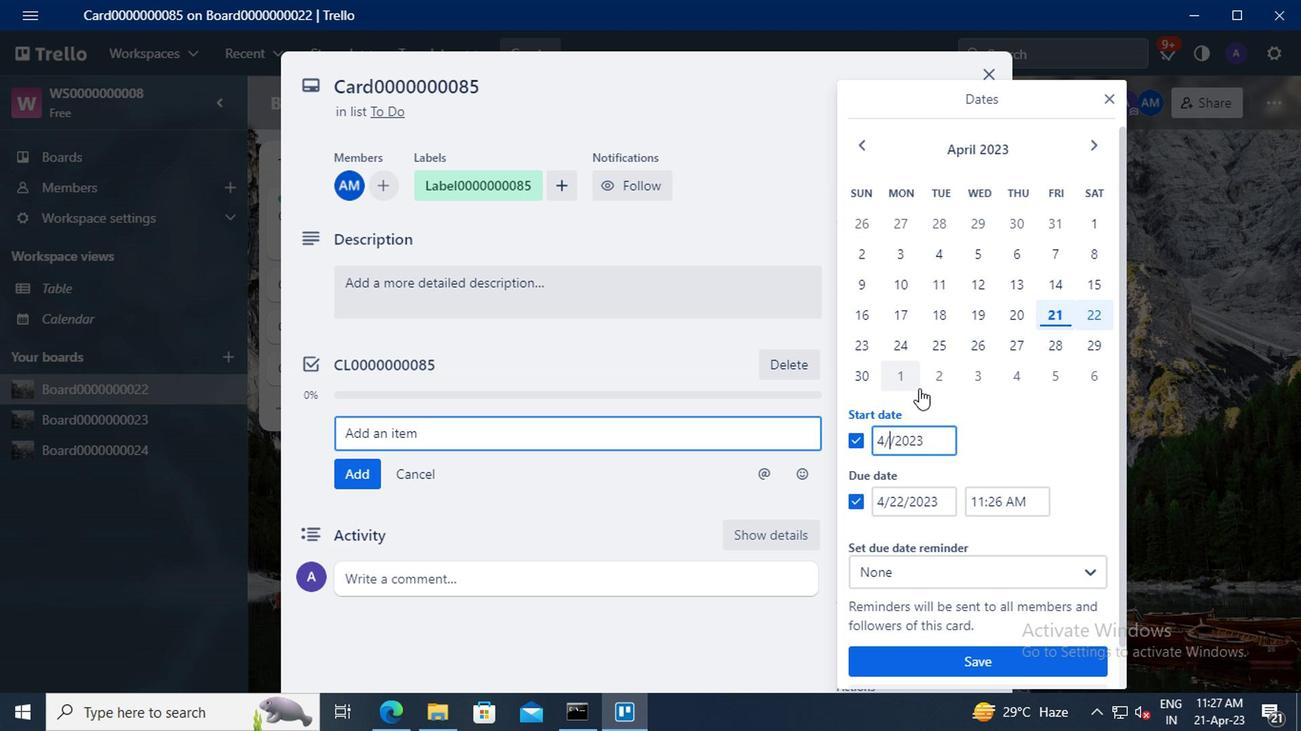 
Action: Mouse moved to (896, 496)
Screenshot: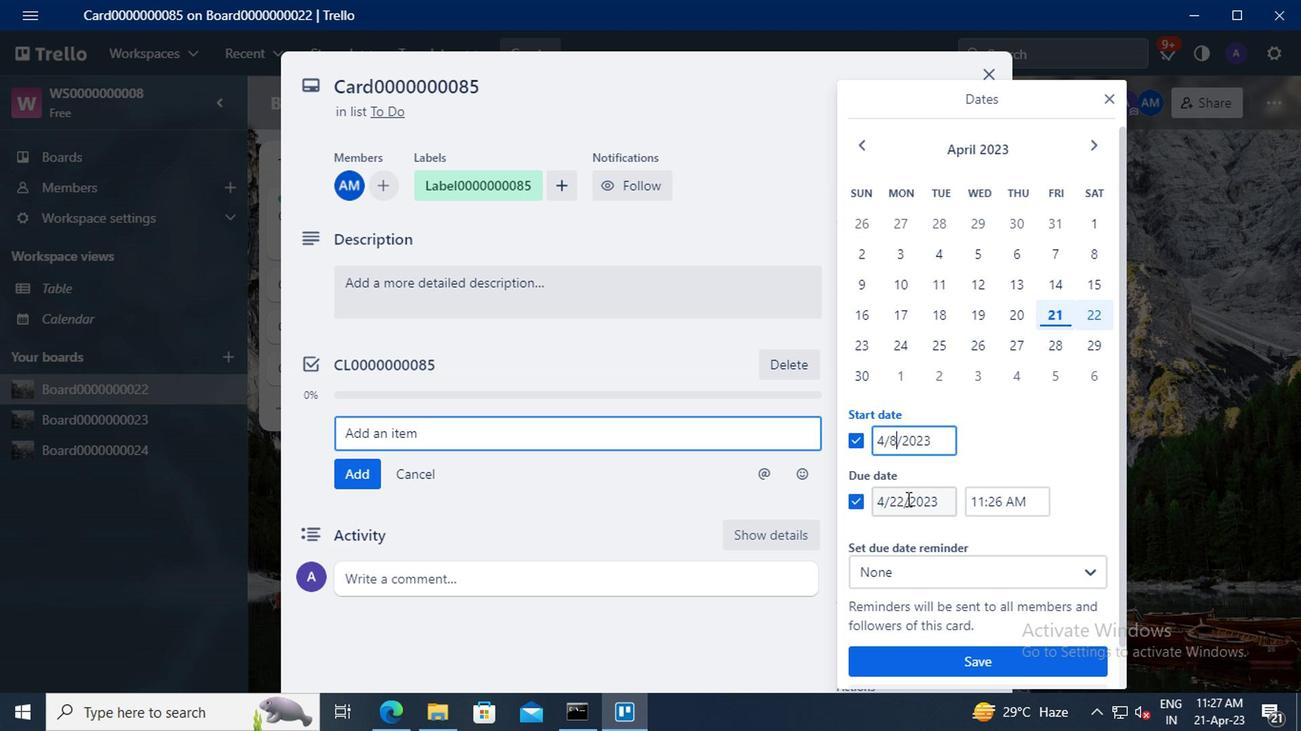 
Action: Mouse pressed left at (896, 496)
Screenshot: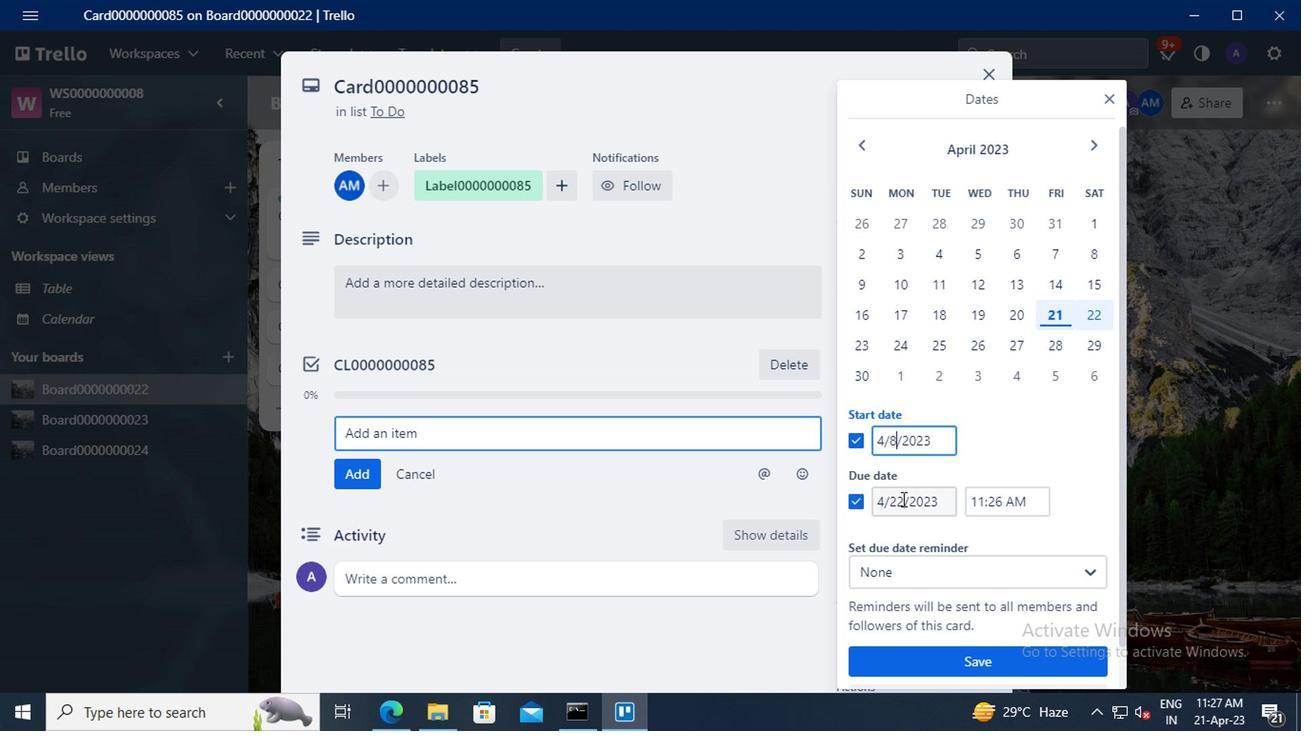 
Action: Mouse moved to (917, 462)
Screenshot: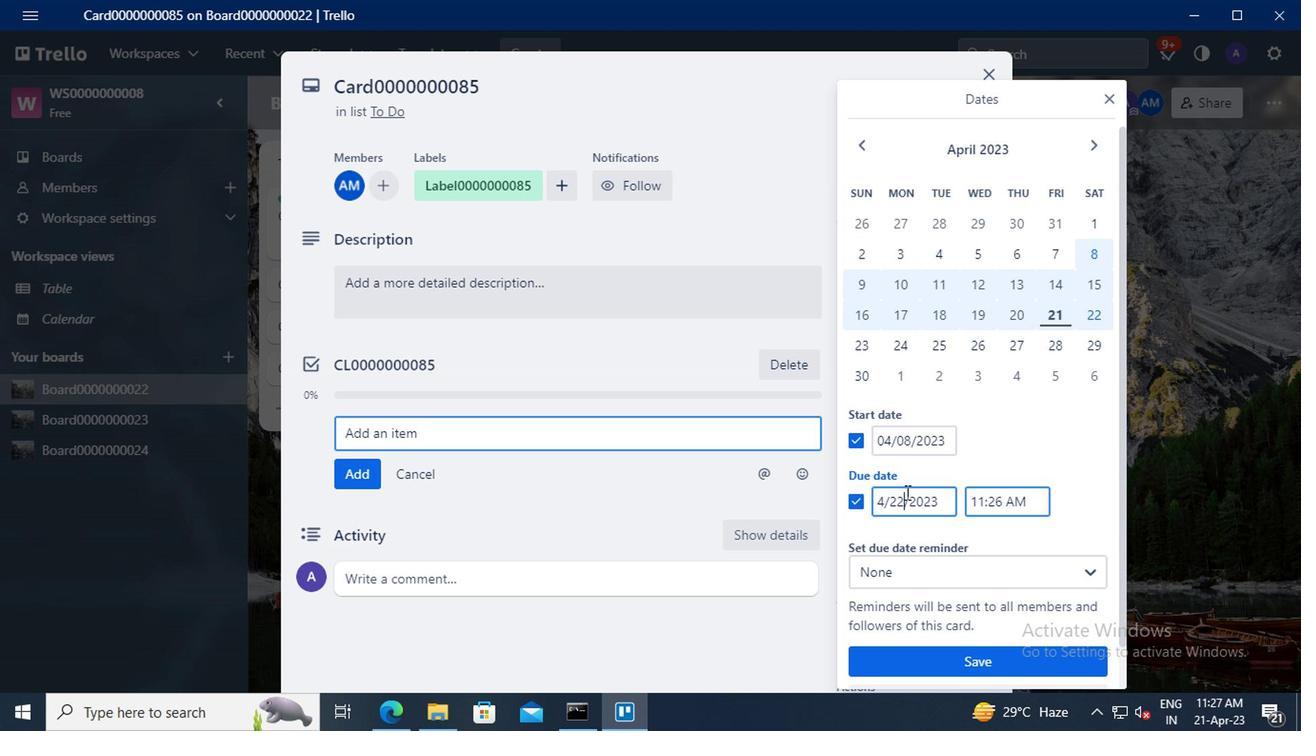 
Action: Key pressed <Key.backspace><Key.backspace>30
Screenshot: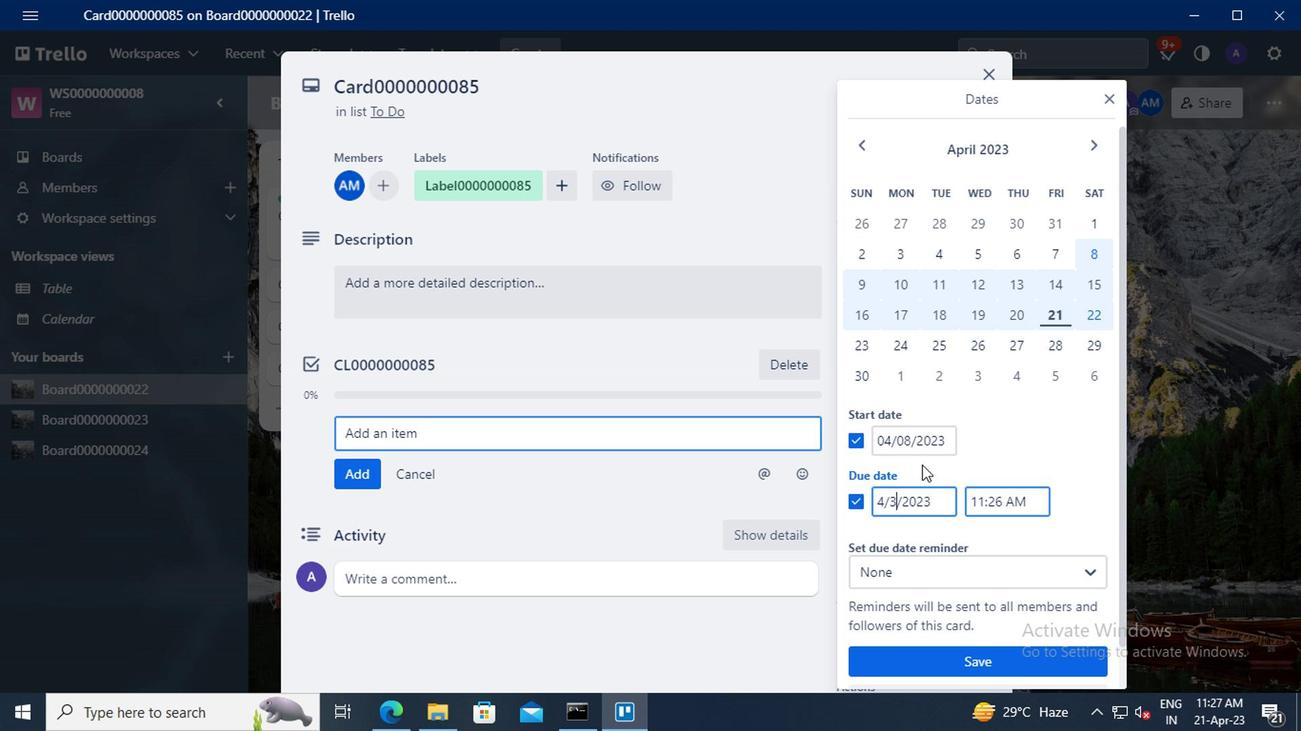 
Action: Mouse moved to (932, 654)
Screenshot: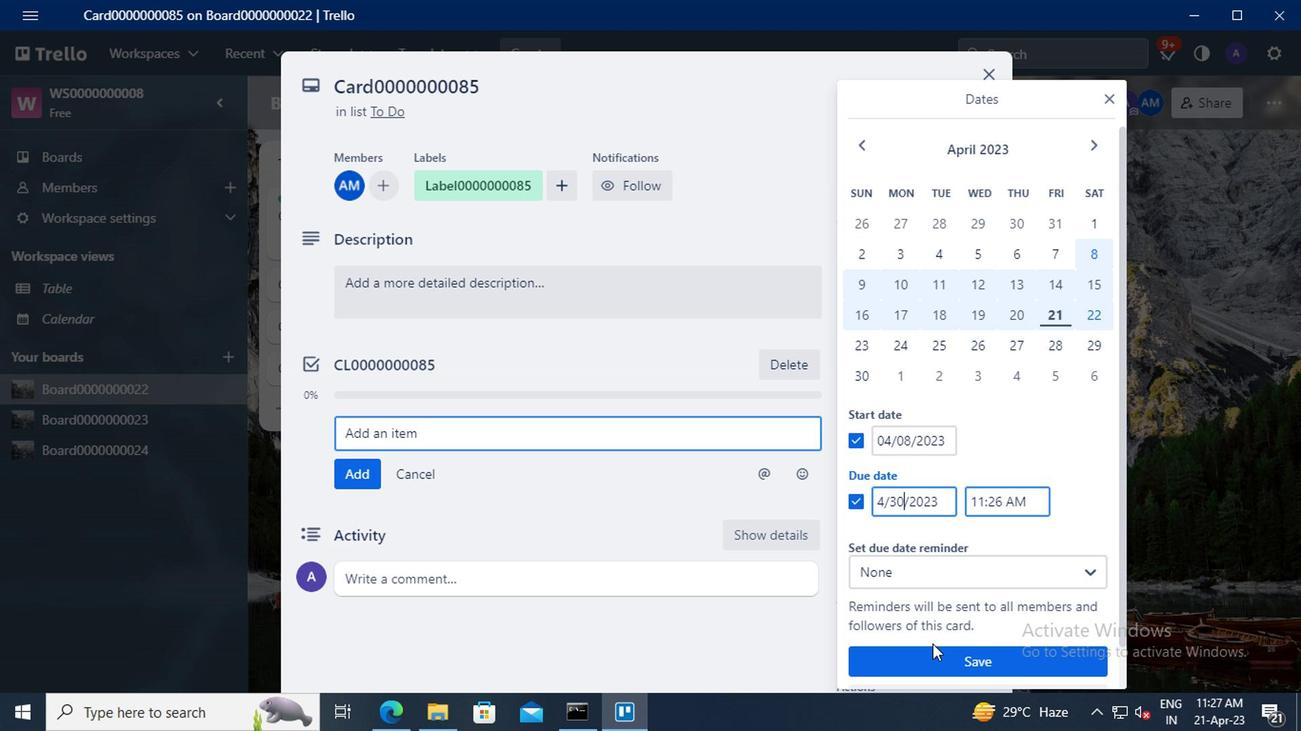 
Action: Mouse pressed left at (932, 654)
Screenshot: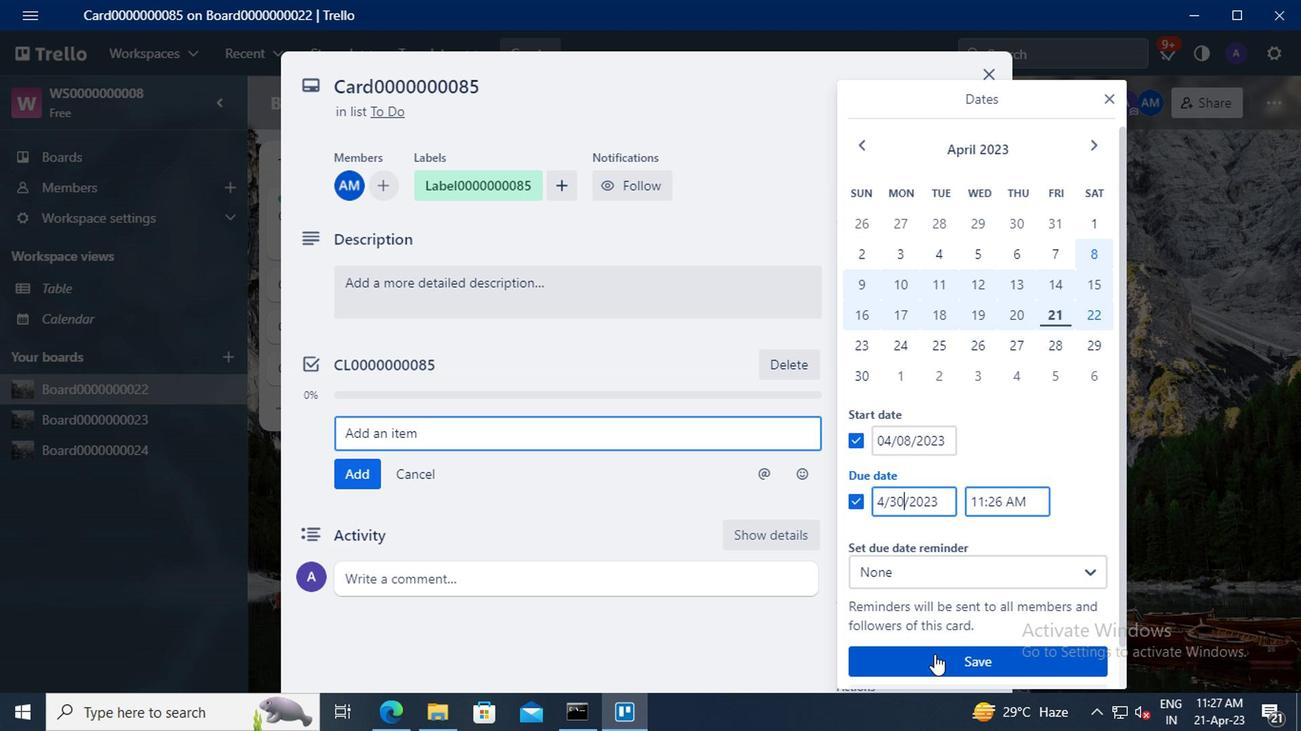 
